 Task: Add a signature Matthias Hill containing With heartfelt thanks and warm wishes, Matthias Hill to email address softage.3@softage.net and add a label Meeting minutes
Action: Mouse moved to (63, 117)
Screenshot: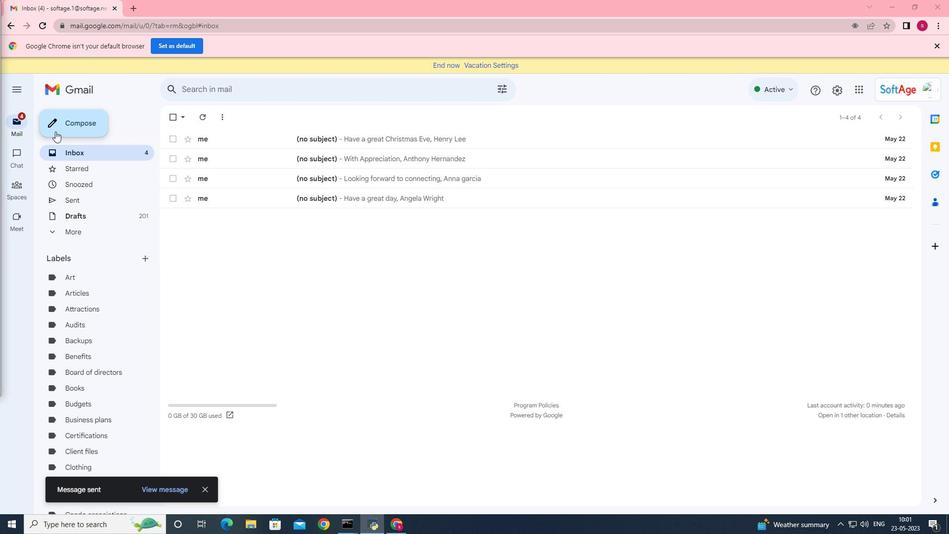 
Action: Mouse pressed left at (63, 117)
Screenshot: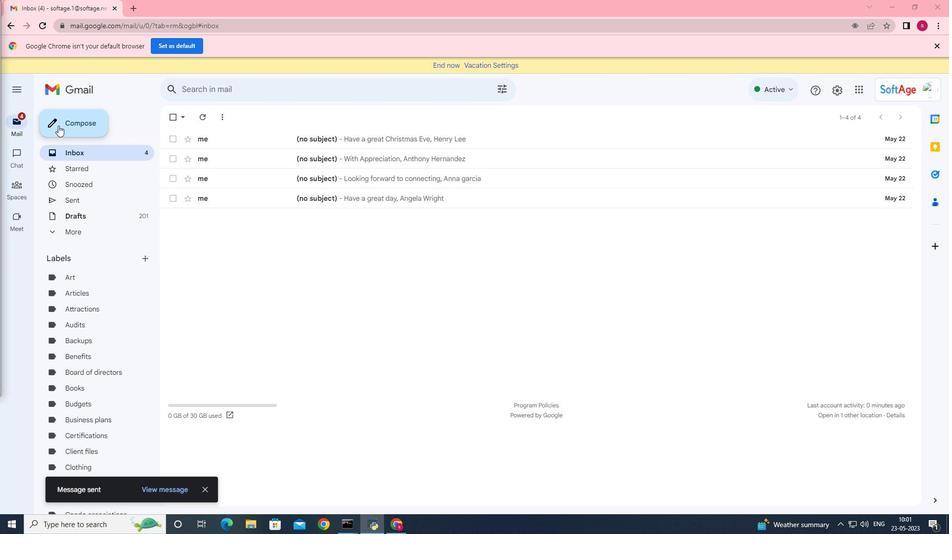 
Action: Mouse moved to (796, 502)
Screenshot: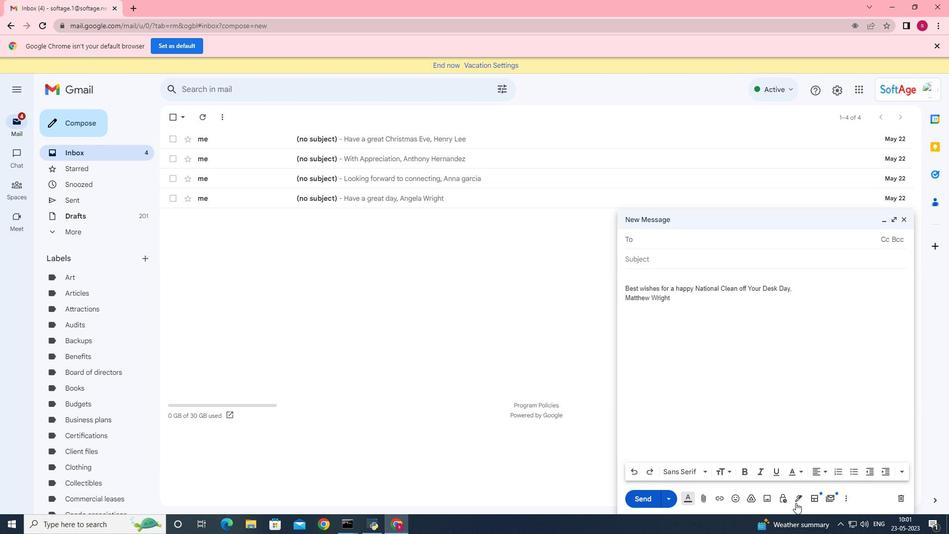 
Action: Mouse pressed left at (796, 502)
Screenshot: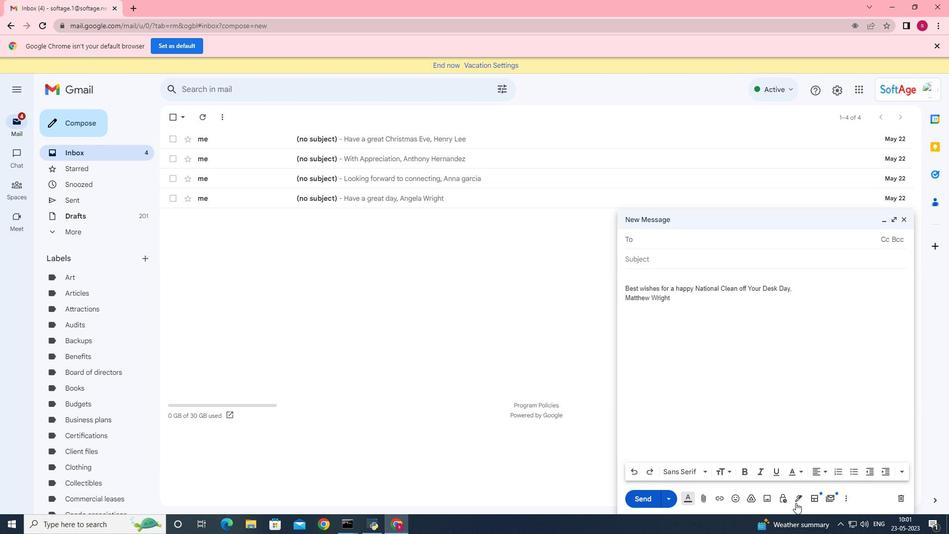 
Action: Mouse moved to (812, 443)
Screenshot: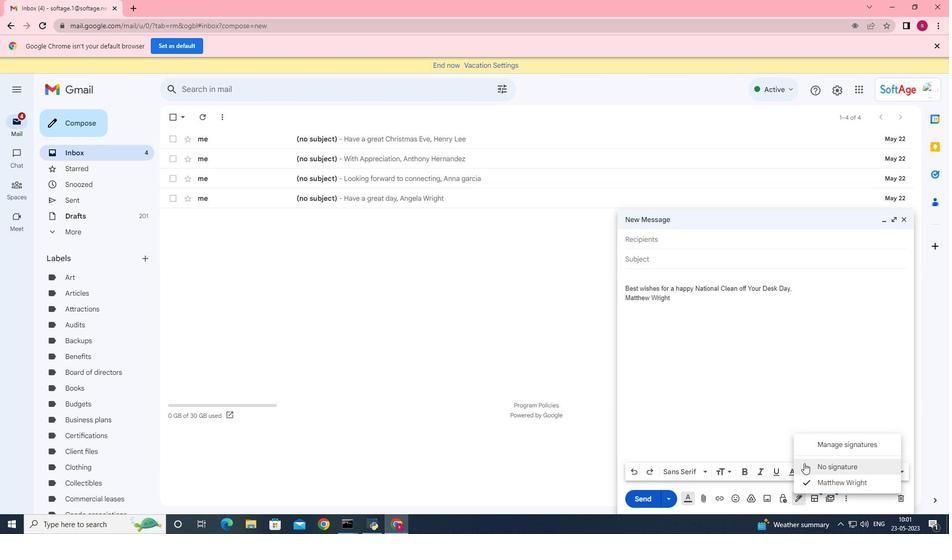 
Action: Mouse pressed left at (812, 443)
Screenshot: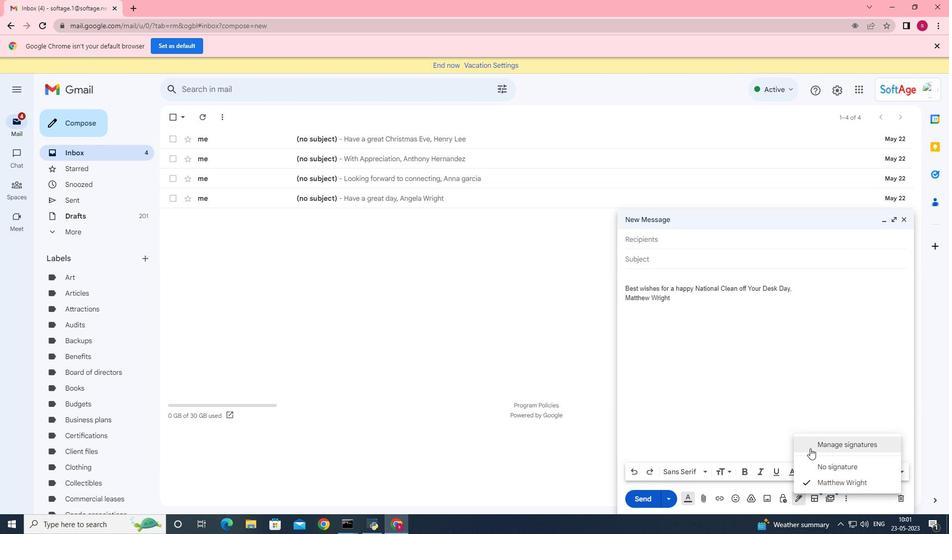
Action: Mouse moved to (413, 296)
Screenshot: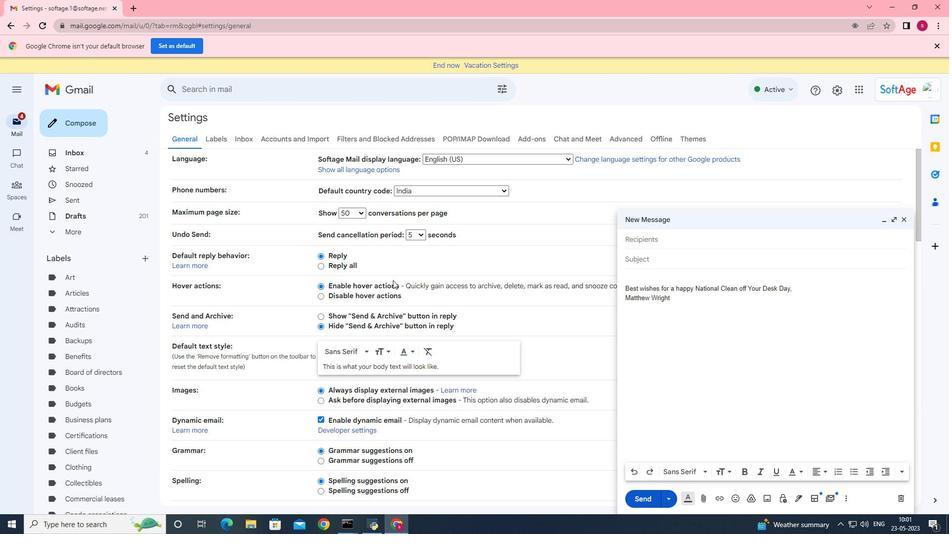 
Action: Mouse scrolled (413, 296) with delta (0, 0)
Screenshot: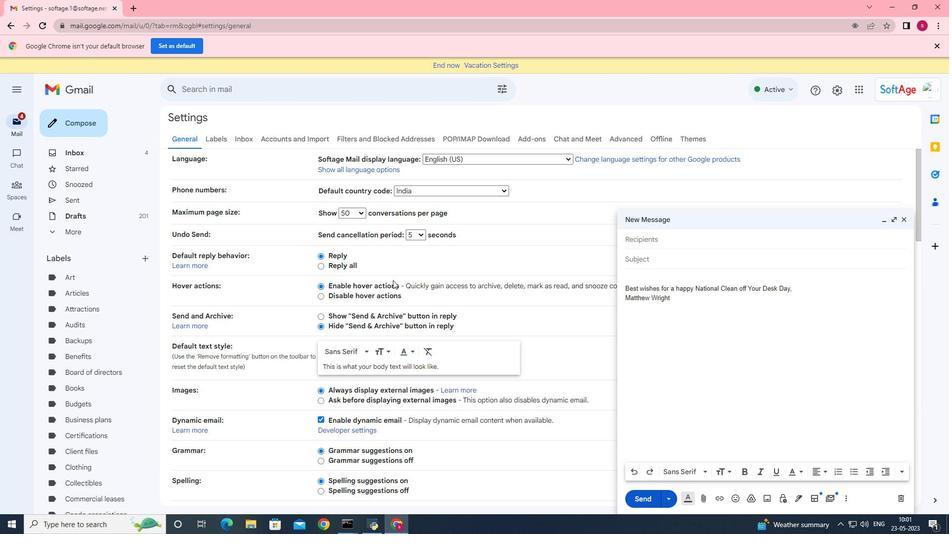 
Action: Mouse moved to (413, 297)
Screenshot: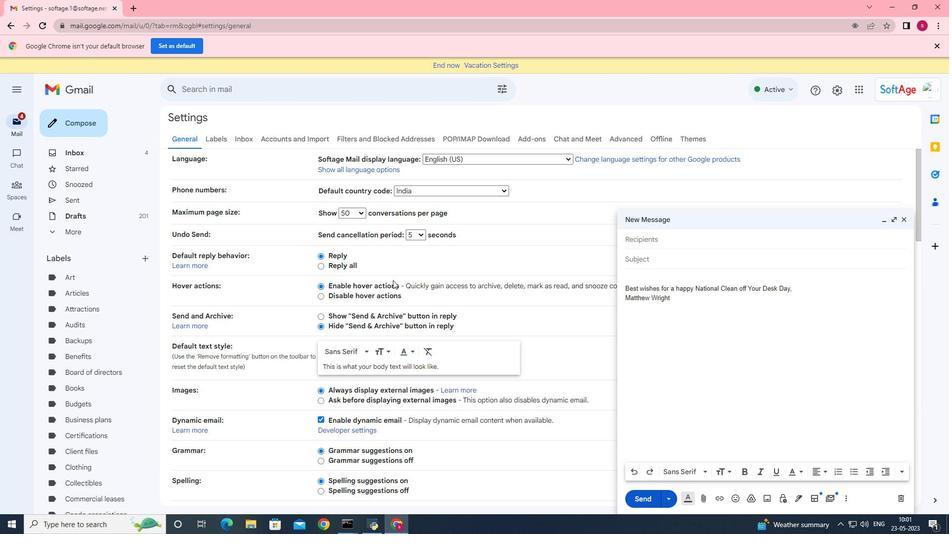
Action: Mouse scrolled (413, 297) with delta (0, 0)
Screenshot: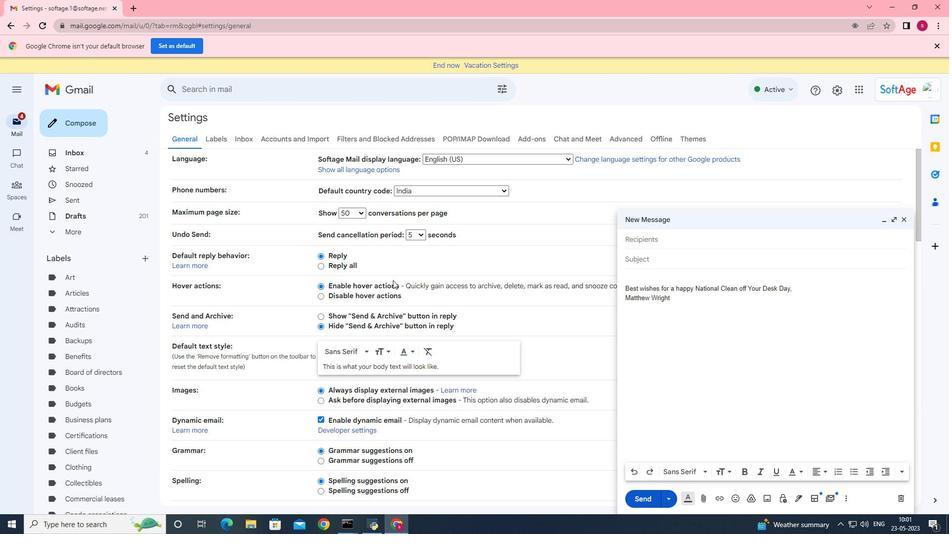 
Action: Mouse moved to (413, 298)
Screenshot: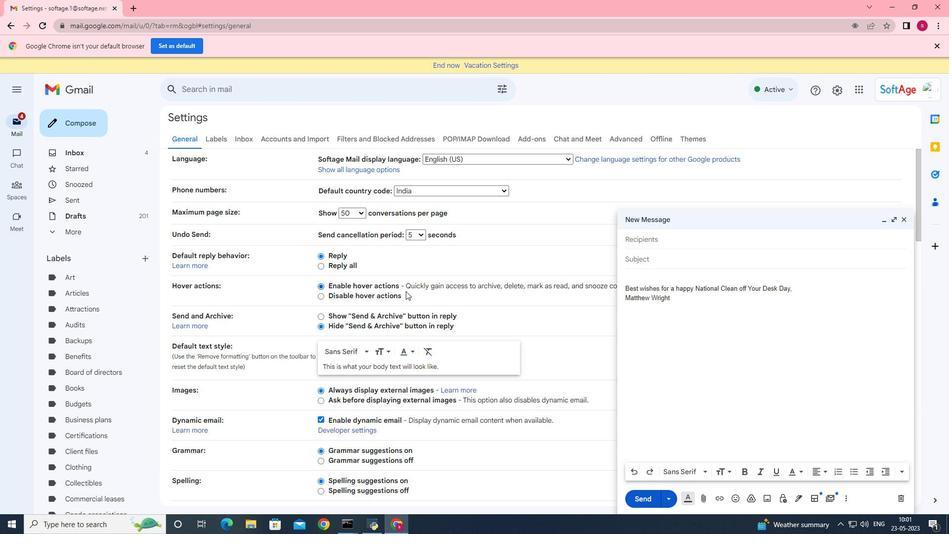 
Action: Mouse scrolled (413, 298) with delta (0, 0)
Screenshot: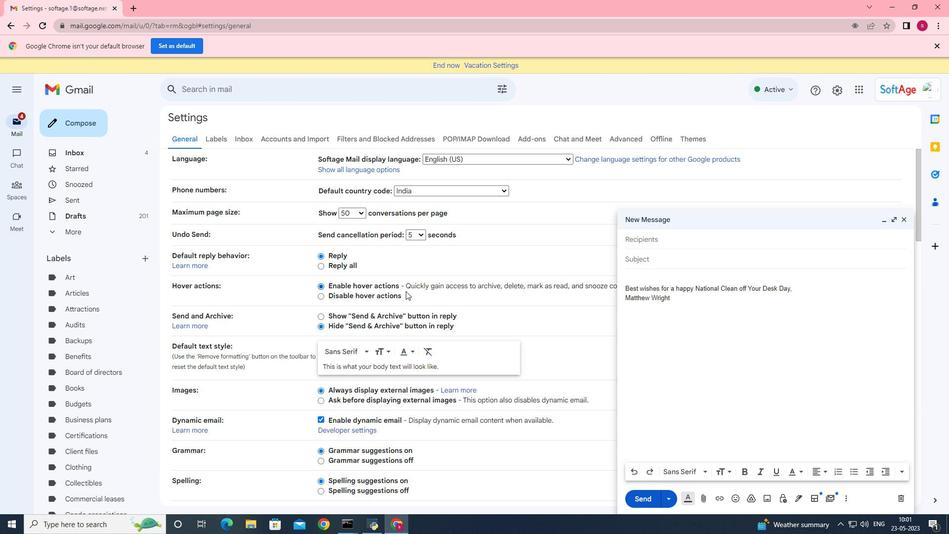 
Action: Mouse moved to (413, 299)
Screenshot: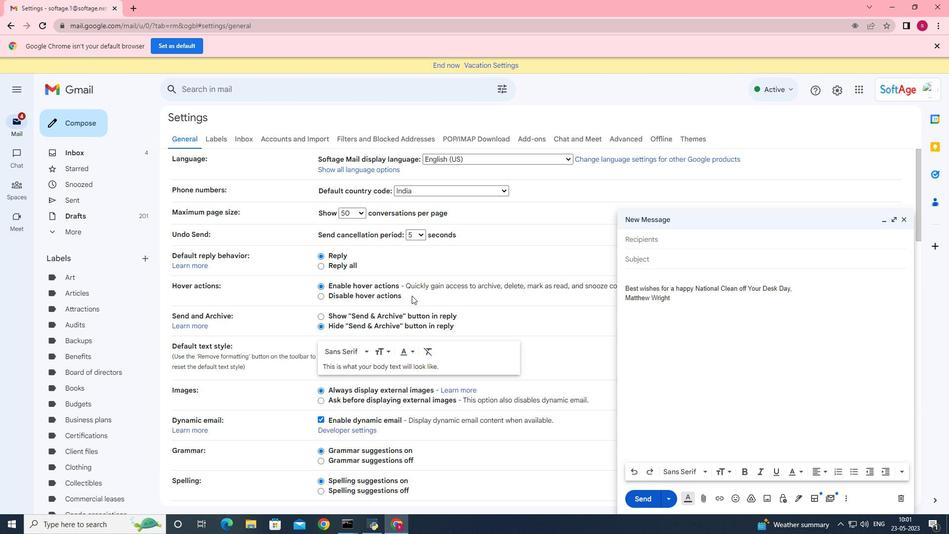 
Action: Mouse scrolled (413, 298) with delta (0, 0)
Screenshot: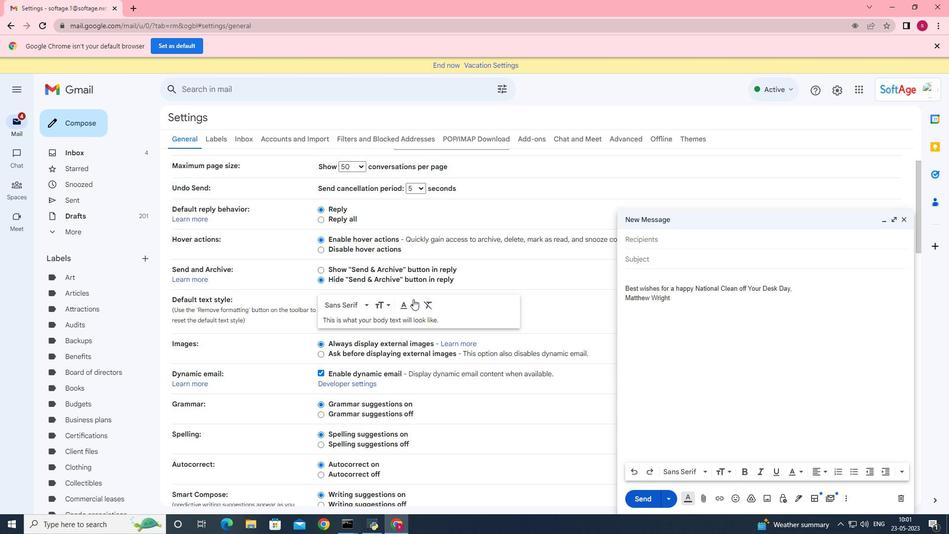 
Action: Mouse moved to (413, 299)
Screenshot: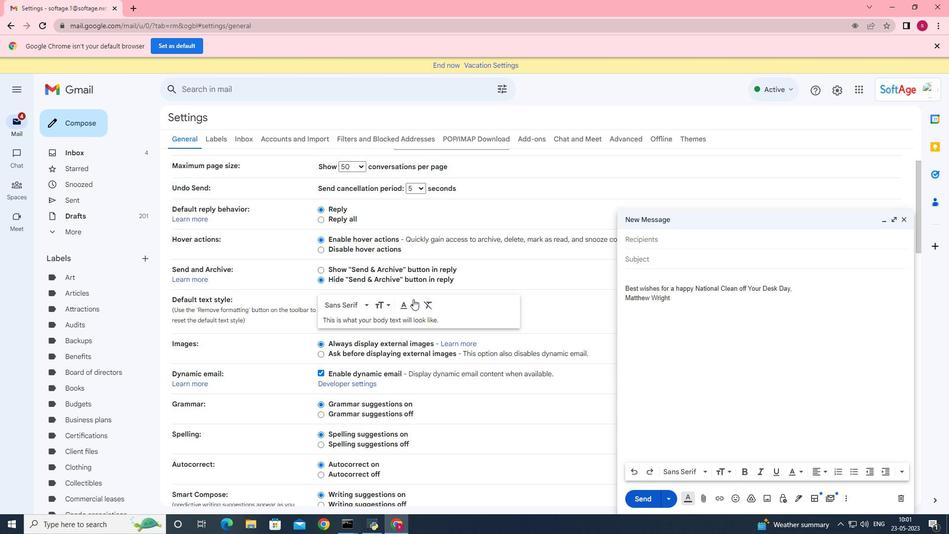 
Action: Mouse scrolled (413, 299) with delta (0, 0)
Screenshot: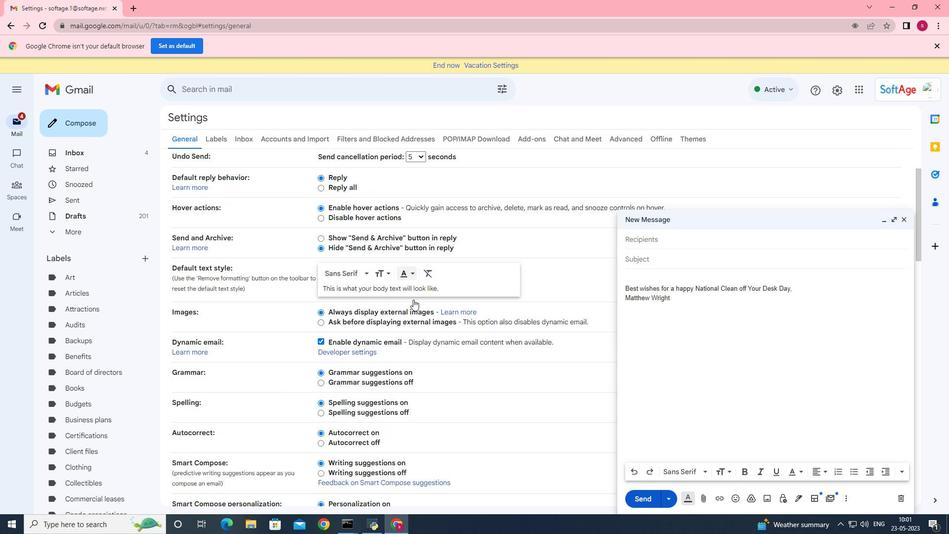 
Action: Mouse scrolled (413, 299) with delta (0, 0)
Screenshot: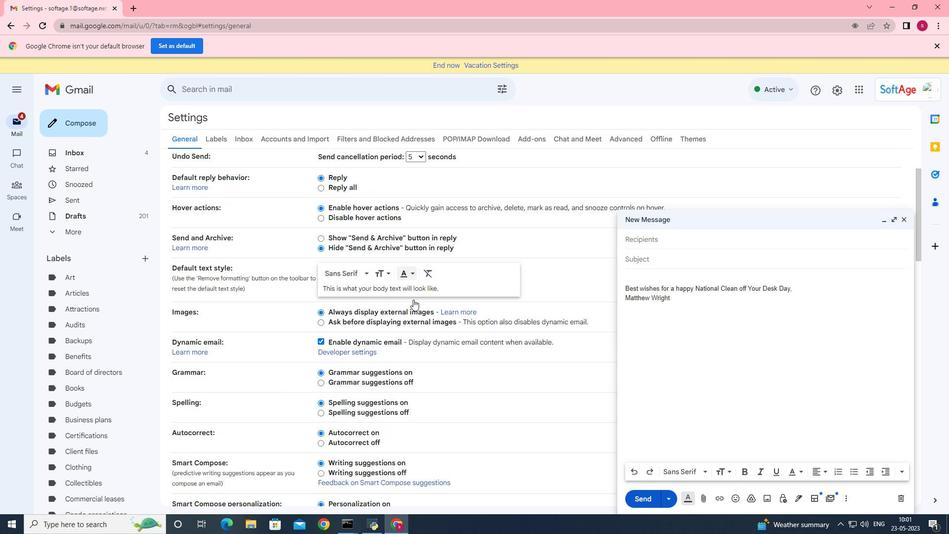 
Action: Mouse scrolled (413, 299) with delta (0, 0)
Screenshot: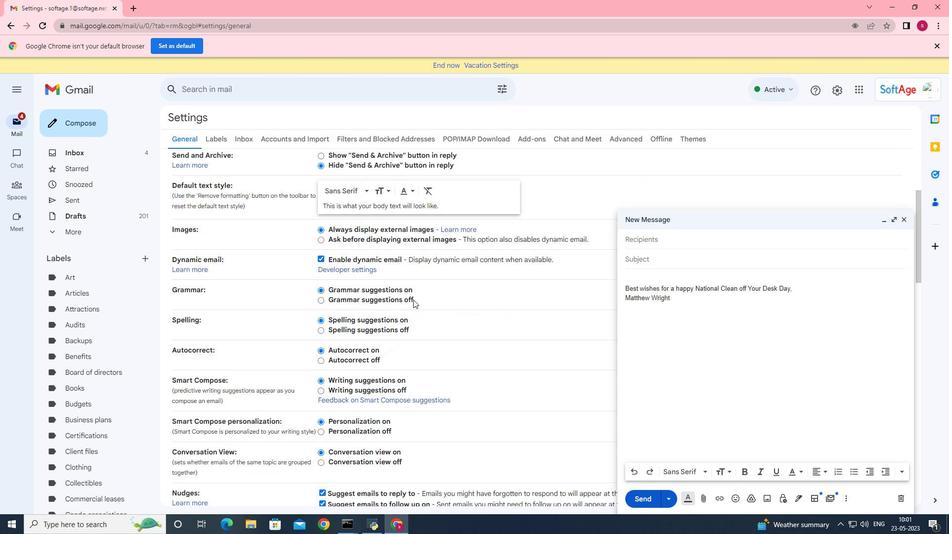 
Action: Mouse scrolled (413, 299) with delta (0, 0)
Screenshot: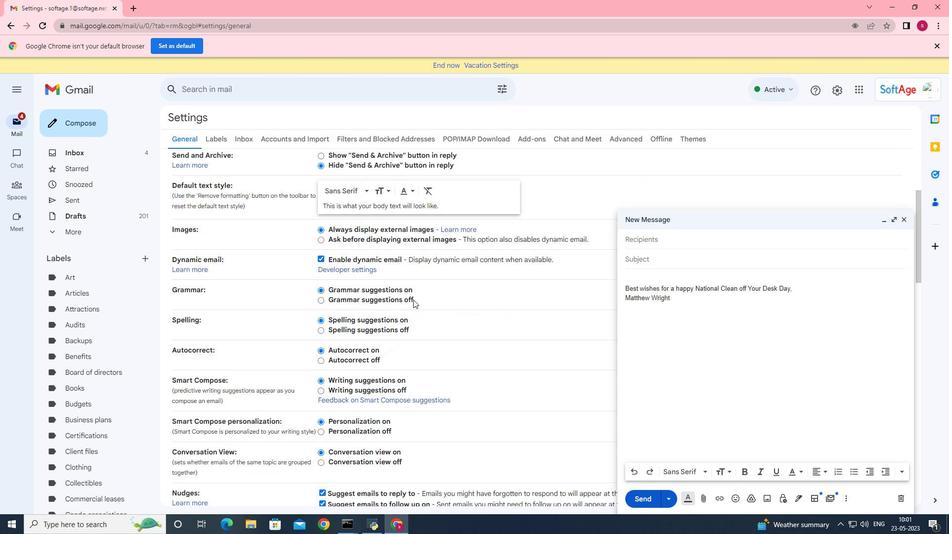
Action: Mouse moved to (413, 300)
Screenshot: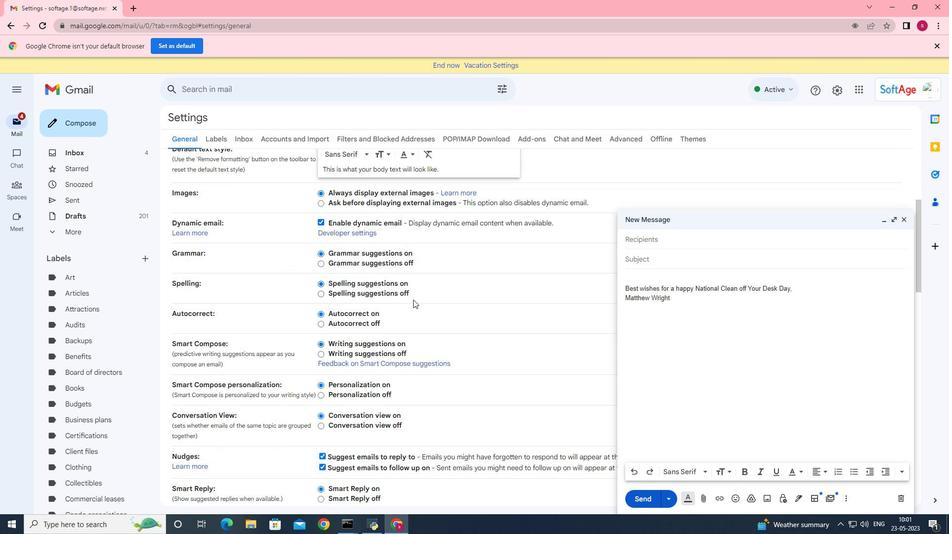 
Action: Mouse scrolled (413, 299) with delta (0, 0)
Screenshot: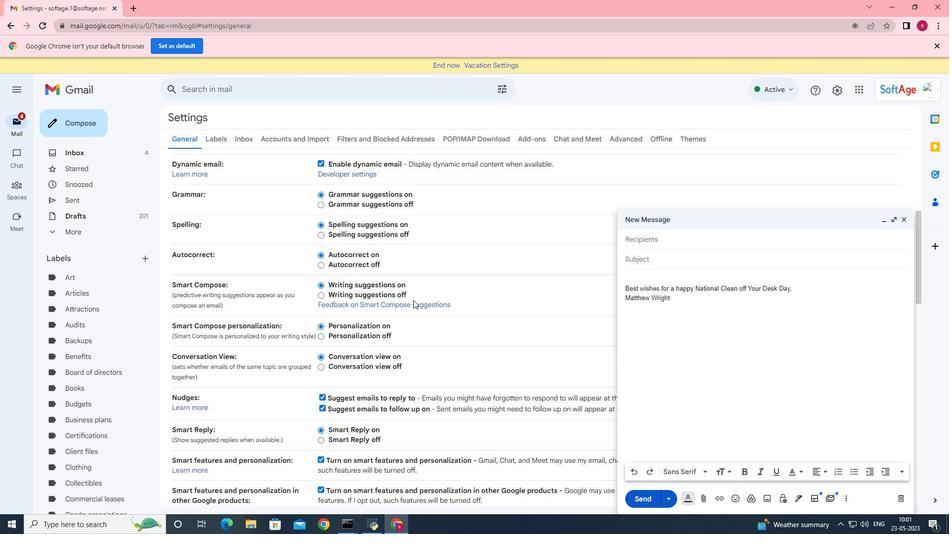 
Action: Mouse scrolled (413, 299) with delta (0, 0)
Screenshot: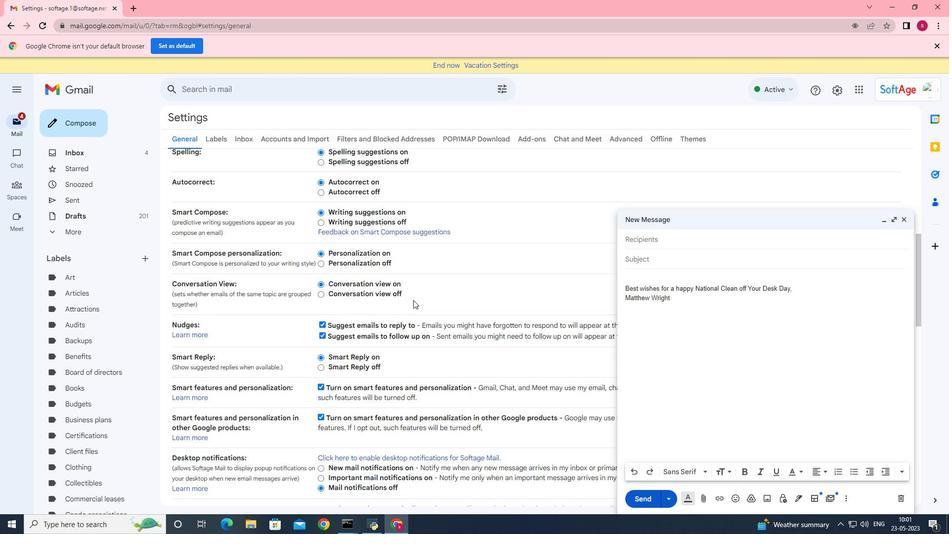 
Action: Mouse scrolled (413, 299) with delta (0, 0)
Screenshot: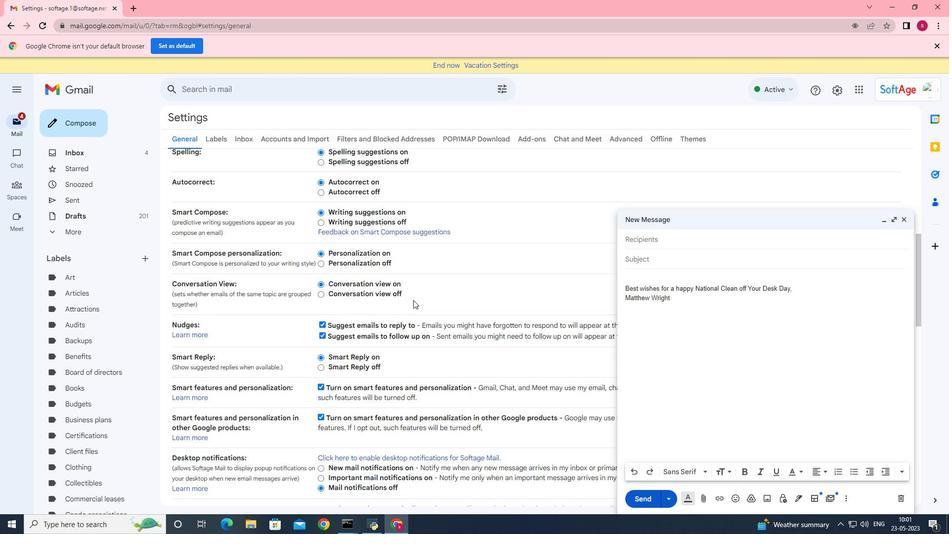 
Action: Mouse scrolled (413, 299) with delta (0, 0)
Screenshot: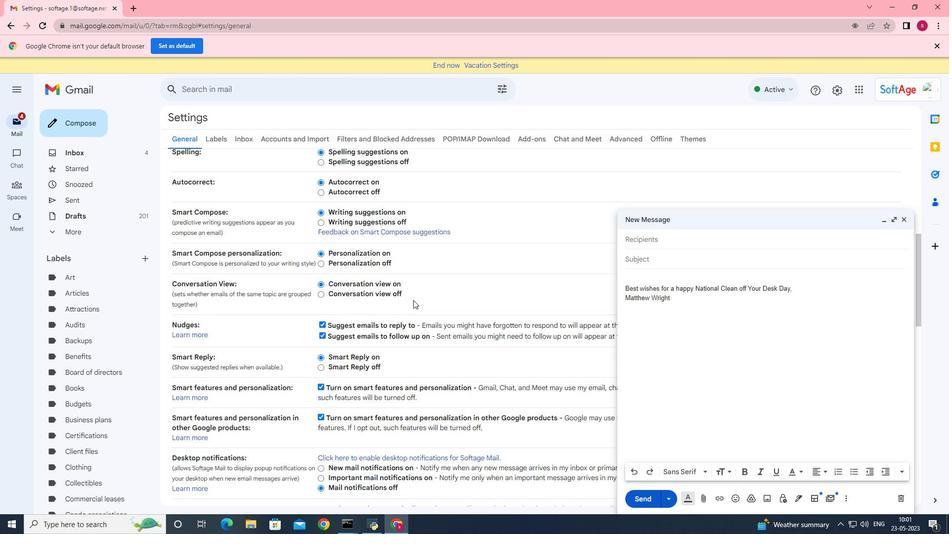 
Action: Mouse scrolled (413, 299) with delta (0, 0)
Screenshot: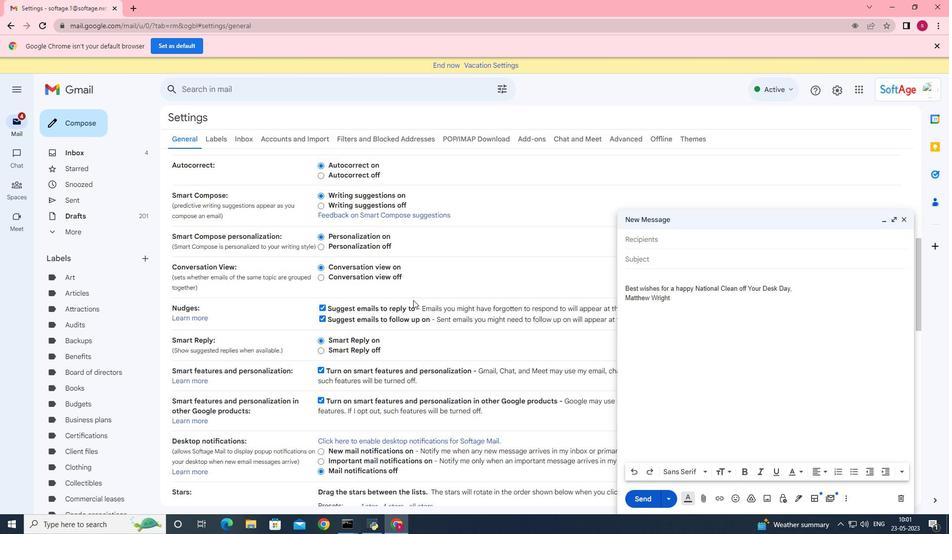
Action: Mouse scrolled (413, 299) with delta (0, 0)
Screenshot: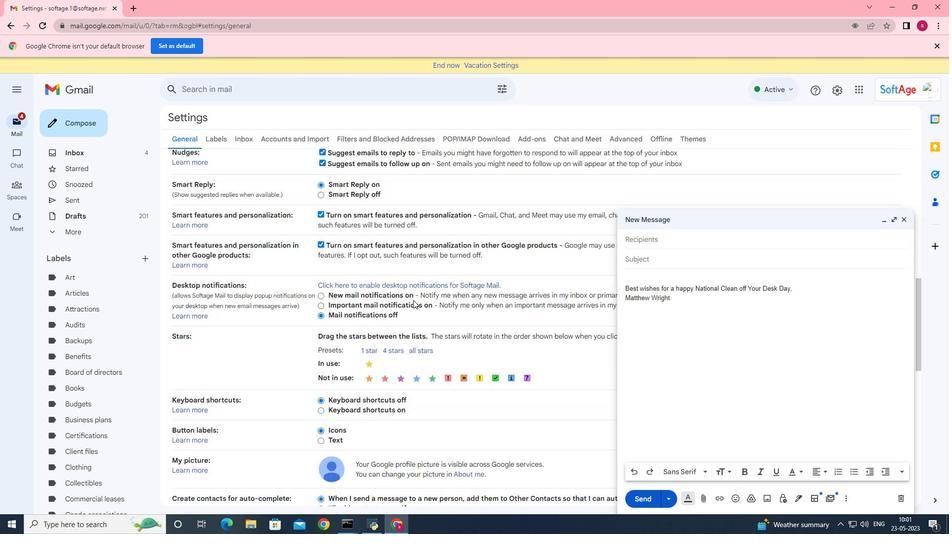 
Action: Mouse scrolled (413, 299) with delta (0, 0)
Screenshot: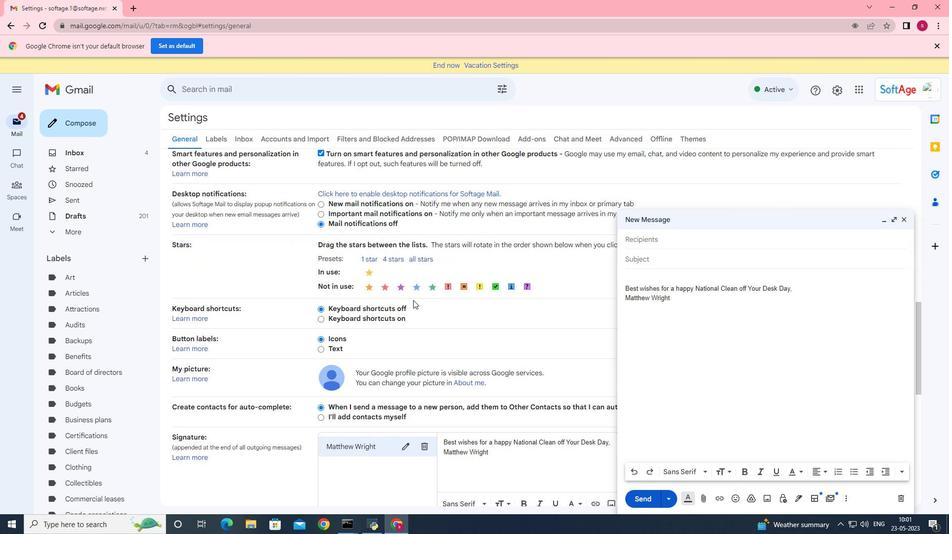 
Action: Mouse scrolled (413, 299) with delta (0, 0)
Screenshot: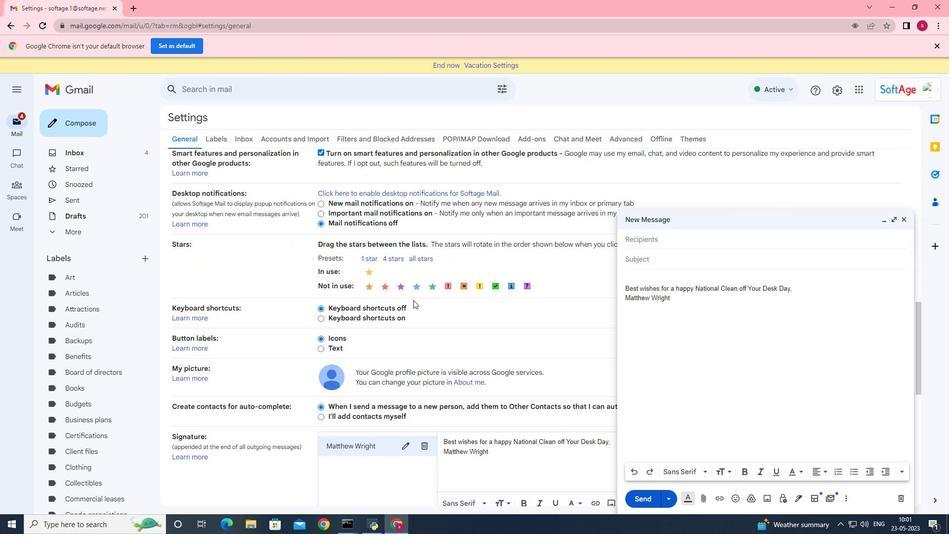 
Action: Mouse scrolled (413, 299) with delta (0, 0)
Screenshot: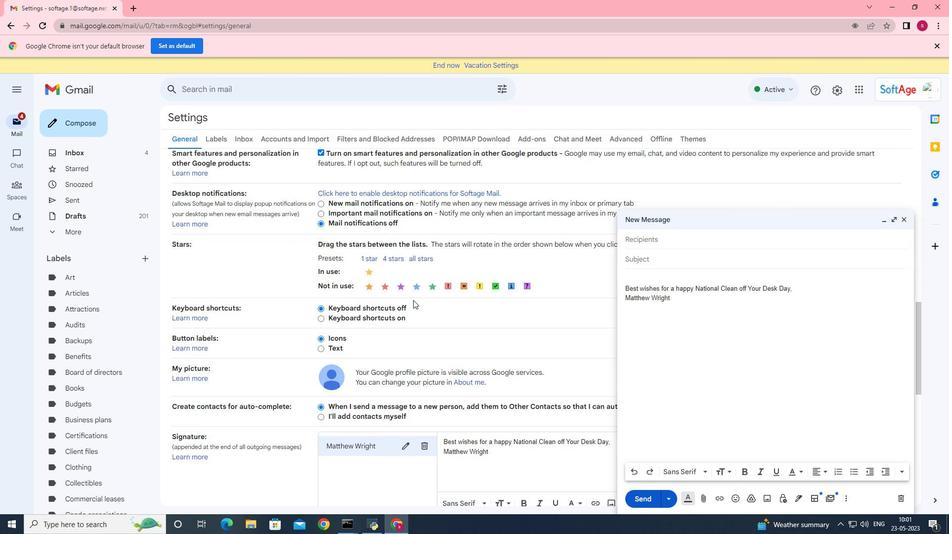 
Action: Mouse scrolled (413, 299) with delta (0, 0)
Screenshot: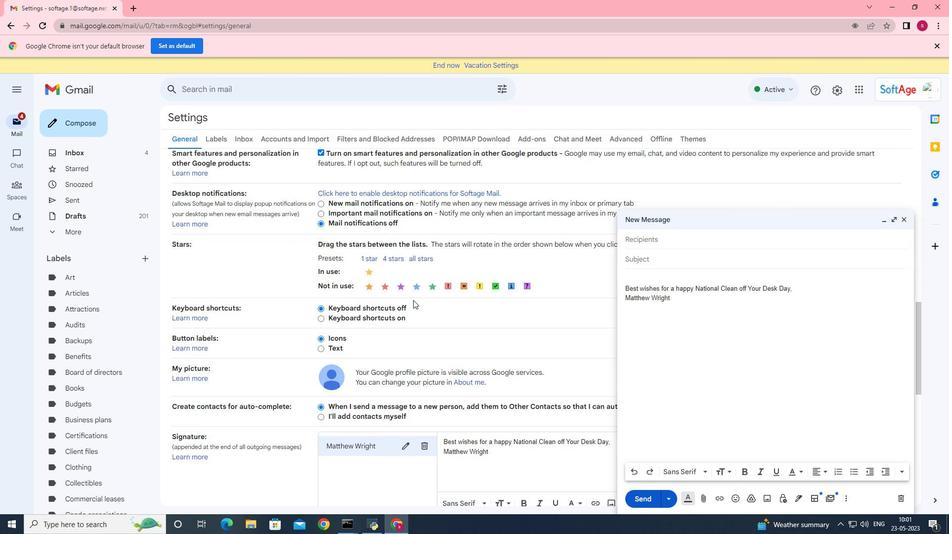 
Action: Mouse moved to (402, 246)
Screenshot: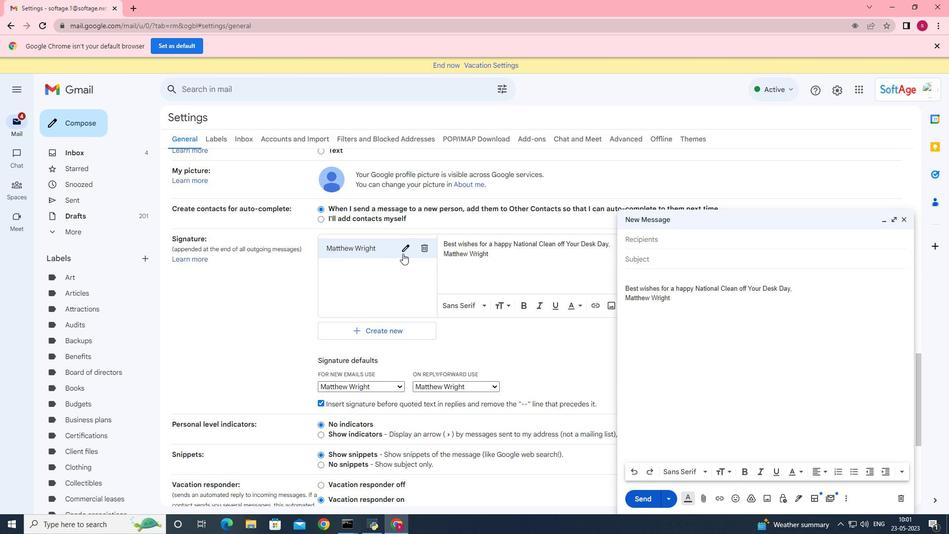 
Action: Mouse pressed left at (402, 246)
Screenshot: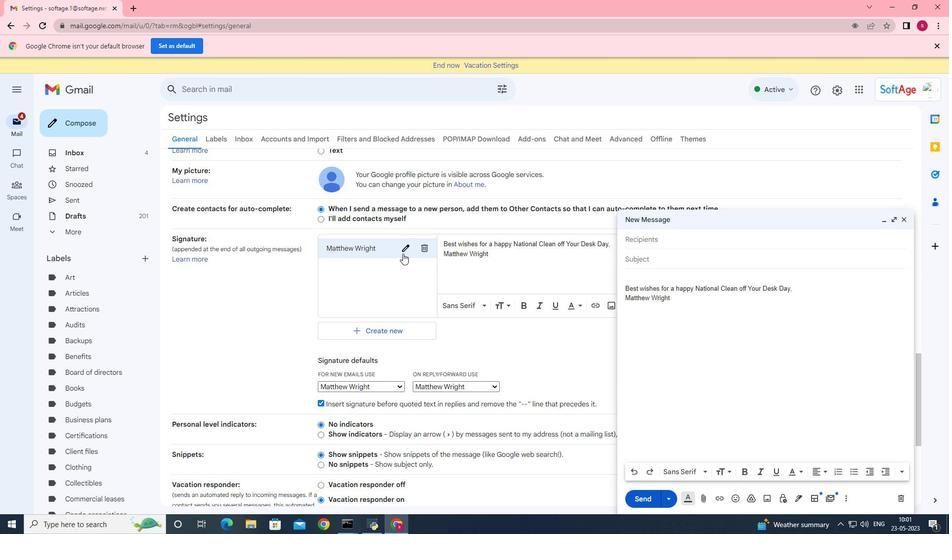 
Action: Mouse moved to (402, 246)
Screenshot: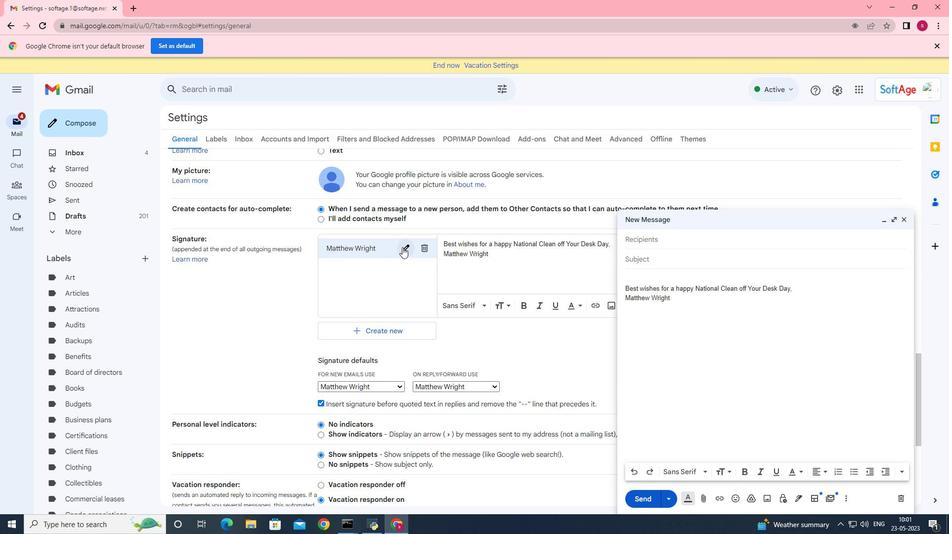 
Action: Key pressed ctrl+A<Key.backspace><Key.shift><Key.shift><Key.shift><Key.shift><Key.shift><Key.shift><Key.shift><Key.shift><Key.shift><Key.shift><Key.shift><Key.shift><Key.shift><Key.shift><Key.shift><Key.shift><Key.shift>Matthias<Key.space><Key.shift>Hill<Key.space>
Screenshot: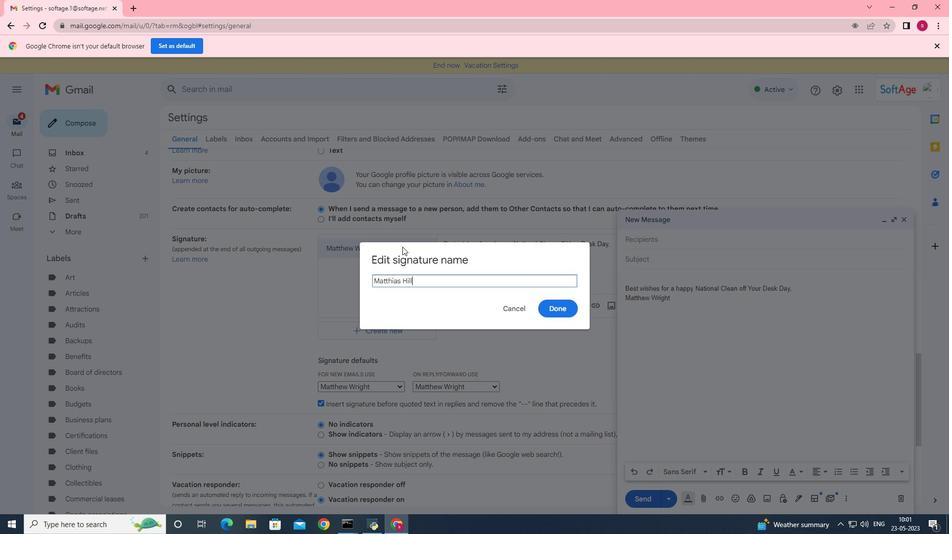 
Action: Mouse moved to (556, 317)
Screenshot: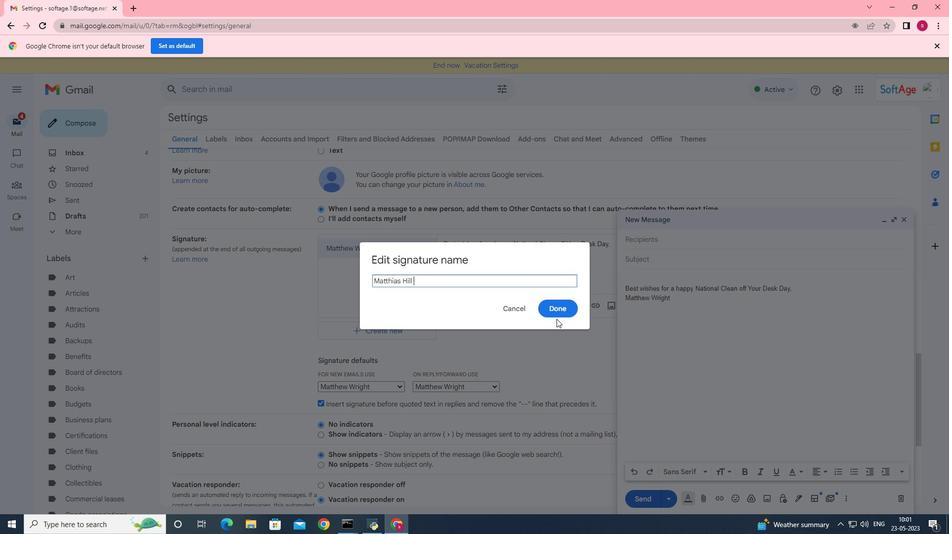
Action: Mouse pressed left at (556, 317)
Screenshot: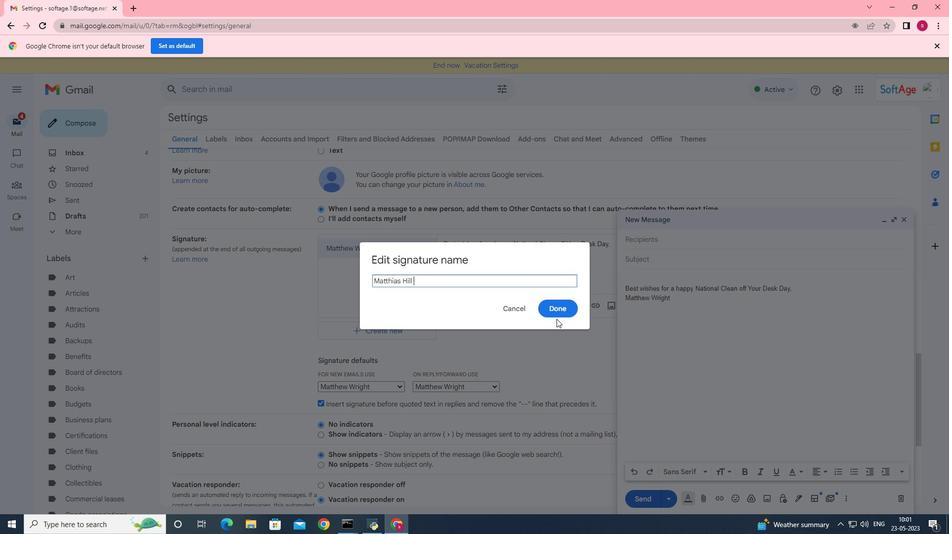 
Action: Mouse moved to (556, 310)
Screenshot: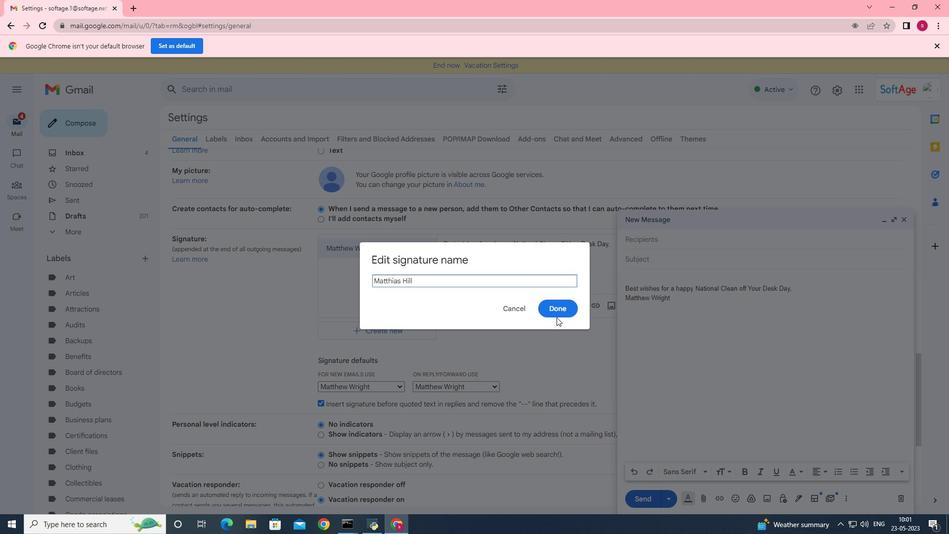 
Action: Mouse pressed left at (556, 310)
Screenshot: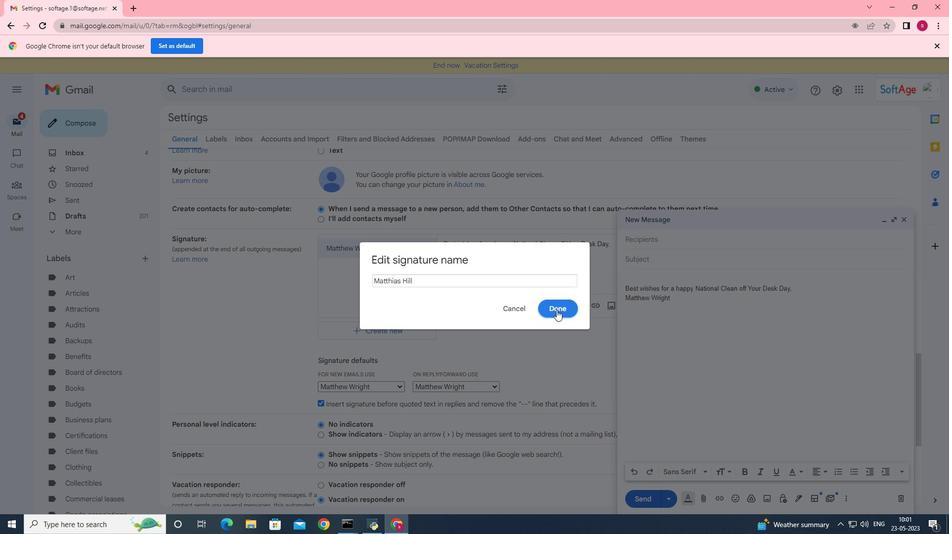 
Action: Mouse moved to (545, 280)
Screenshot: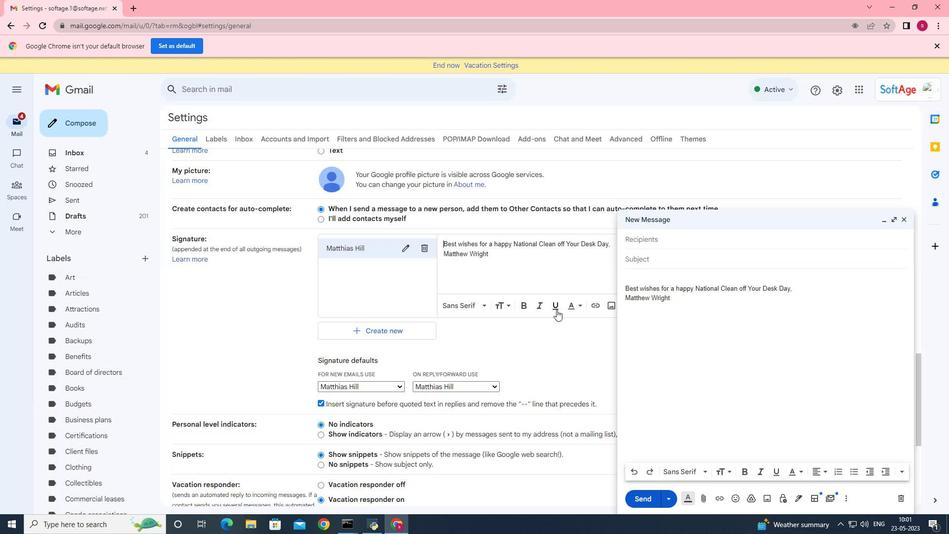 
Action: Mouse pressed left at (545, 280)
Screenshot: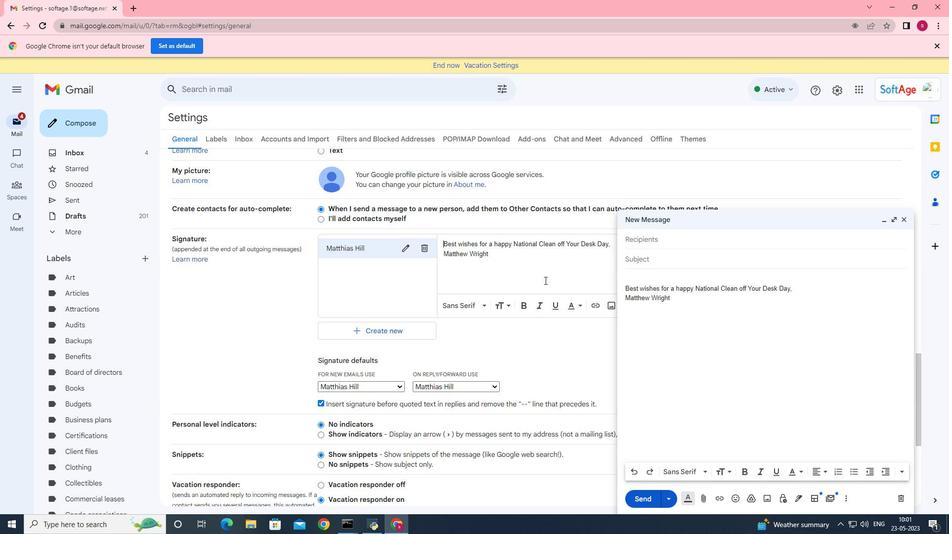 
Action: Key pressed ctrl+A<Key.backspace><Key.shift><Key.shift><Key.shift><Key.shift><Key.shift><Key.shift><Key.shift><Key.shift><Key.shift><Key.shift><Key.shift><Key.shift><Key.shift><Key.shift><Key.shift><Key.shift><Key.shift><Key.shift><Key.shift><Key.shift><Key.shift><Key.shift><Key.shift><Key.shift><Key.shift><Key.shift><Key.shift><Key.shift><Key.shift><Key.shift><Key.shift><Key.shift><Key.shift><Key.shift><Key.shift><Key.shift><Key.shift><Key.shift><Key.shift><Key.shift><Key.shift><Key.shift><Key.shift><Key.shift><Key.shift><Key.shift><Key.shift><Key.shift><Key.shift><Key.shift><Key.shift><Key.shift><Key.shift><Key.shift><Key.shift><Key.shift><Key.shift><Key.shift><Key.shift><Key.shift><Key.shift><Key.shift><Key.shift><Key.shift><Key.shift><Key.shift><Key.shift><Key.shift><Key.shift><Key.shift><Key.shift><Key.shift><Key.shift><Key.shift><Key.shift><Key.shift><Key.shift><Key.shift><Key.shift><Key.shift><Key.shift><Key.shift><Key.shift><Key.shift><Key.shift><Key.shift><Key.shift><Key.shift><Key.shift><Key.shift><Key.shift><Key.shift><Key.shift><Key.shift><Key.shift><Key.shift><Key.shift><Key.shift><Key.shift><Key.shift><Key.shift><Key.shift><Key.shift>With<Key.space>heartfelt<Key.space>thannks<Key.space><Key.backspace><Key.backspace><Key.backspace><Key.backspace>ks<Key.space>and<Key.space>warm<Key.space>wishes
Screenshot: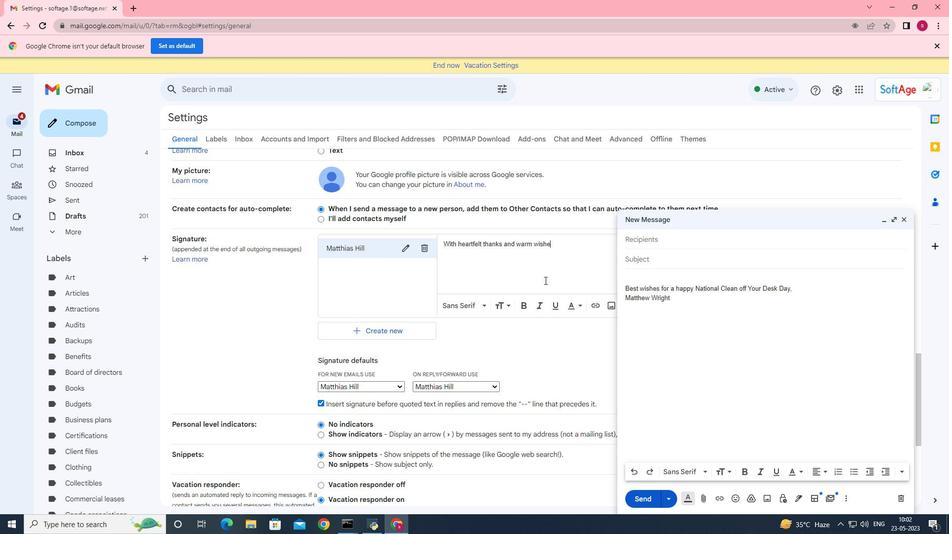 
Action: Mouse moved to (560, 268)
Screenshot: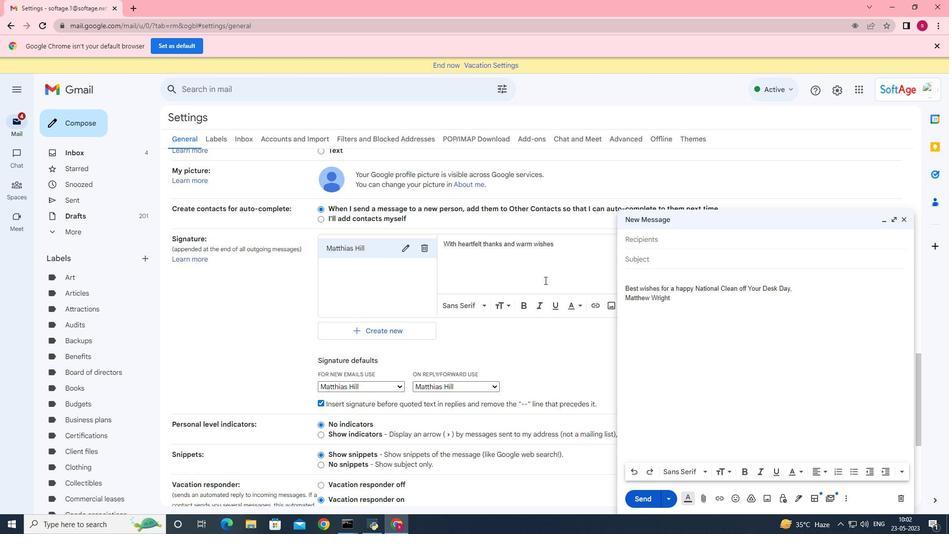 
Action: Key pressed ,<Key.enter><Key.shift><Key.shift><Key.shift><Key.shift><Key.shift><Key.shift><Key.shift><Key.shift><Key.shift><Key.shift><Key.shift><Key.shift><Key.shift><Key.shift><Key.shift><Key.shift><Key.shift><Key.shift><Key.shift>Matthias<Key.space><Key.shift>Hill<Key.space>
Screenshot: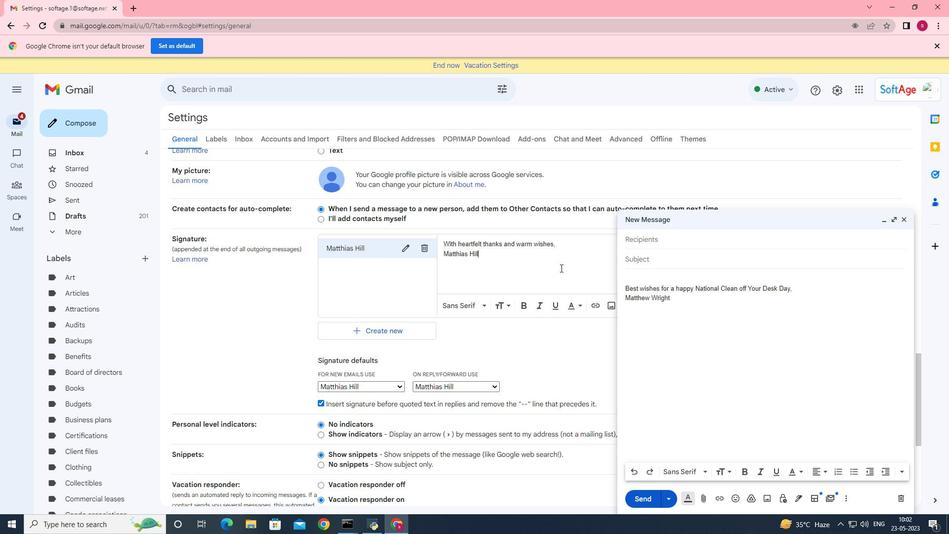 
Action: Mouse moved to (901, 218)
Screenshot: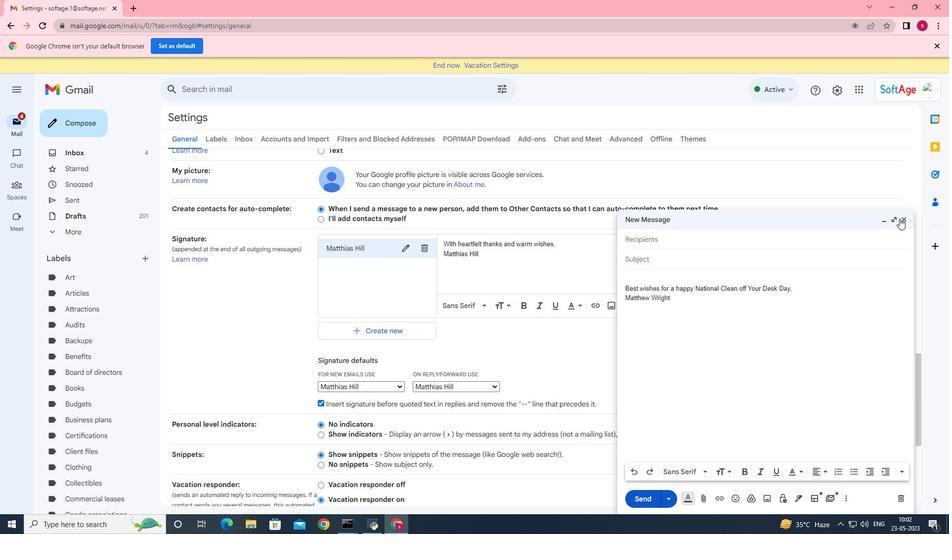 
Action: Mouse pressed left at (901, 218)
Screenshot: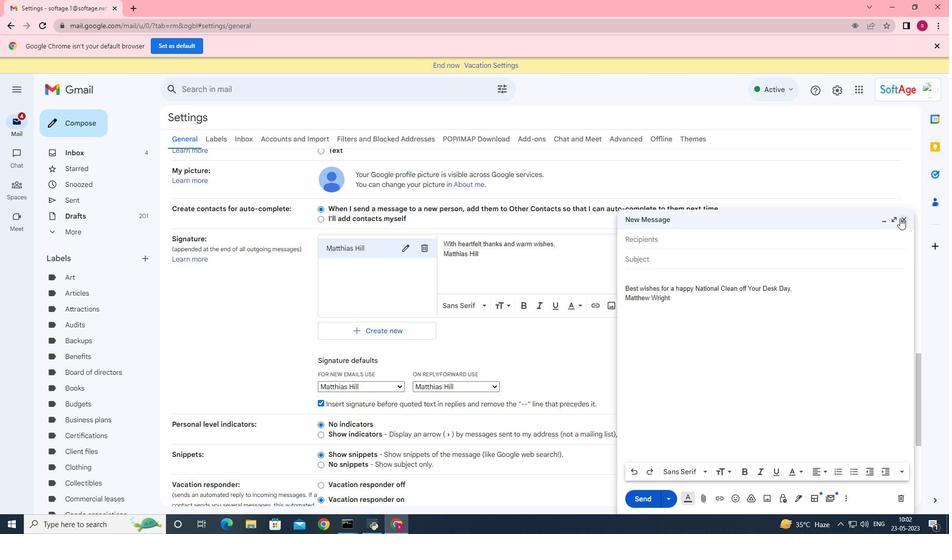 
Action: Mouse moved to (461, 294)
Screenshot: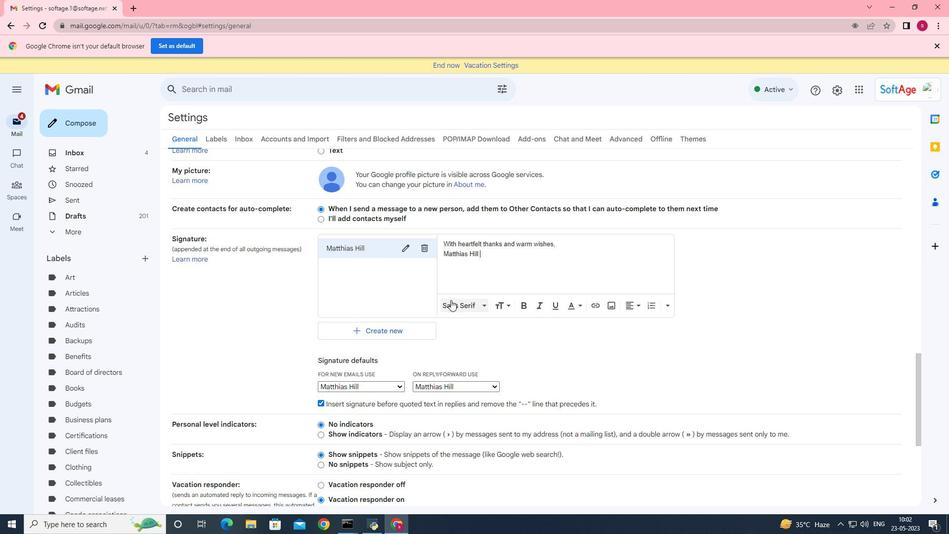 
Action: Mouse scrolled (453, 298) with delta (0, 0)
Screenshot: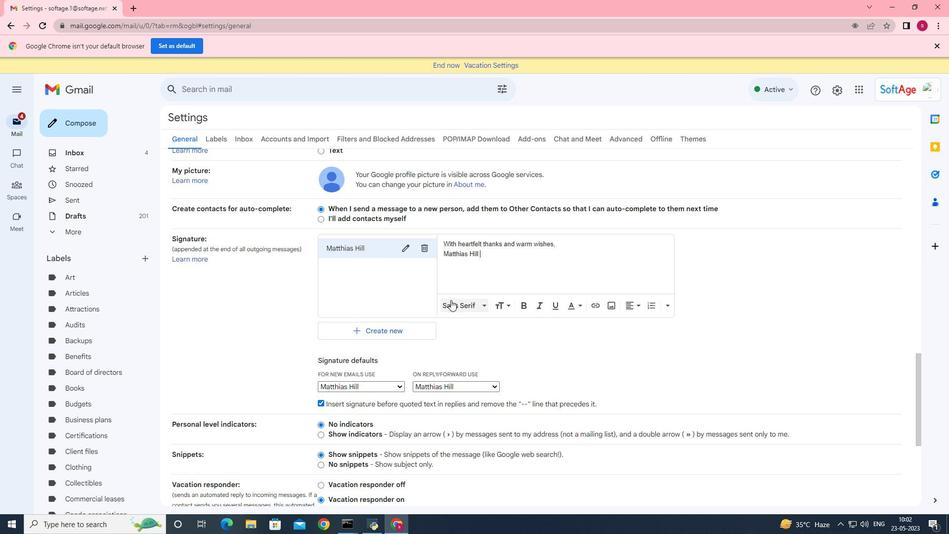 
Action: Mouse scrolled (453, 298) with delta (0, 0)
Screenshot: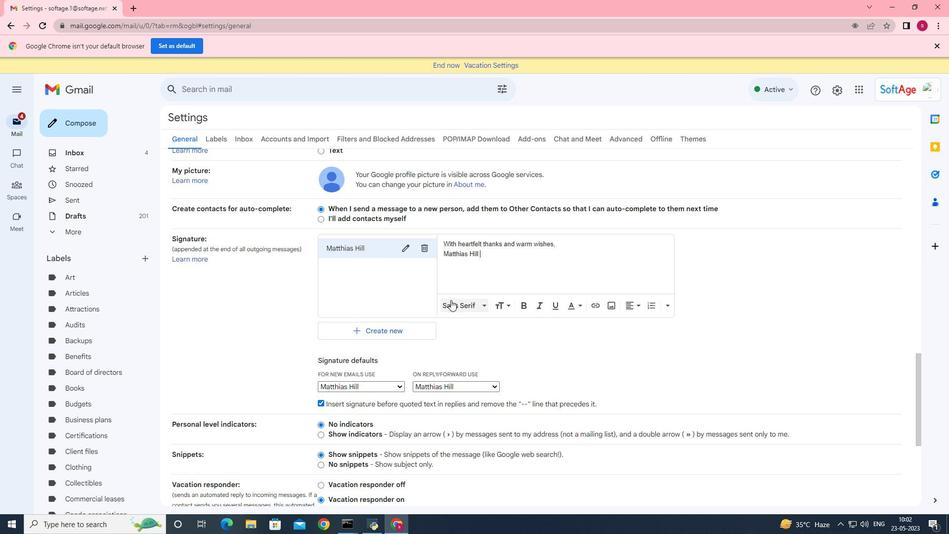 
Action: Mouse moved to (464, 295)
Screenshot: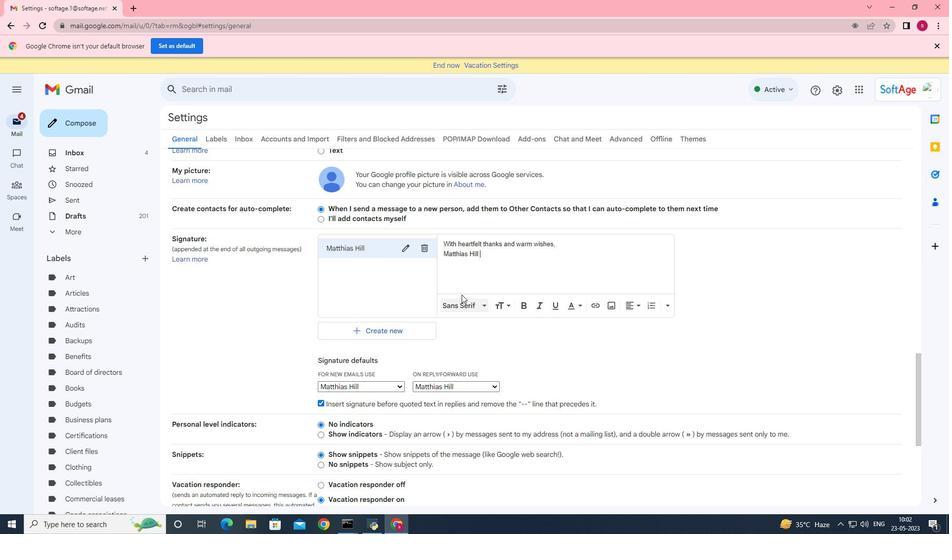 
Action: Mouse scrolled (464, 295) with delta (0, 0)
Screenshot: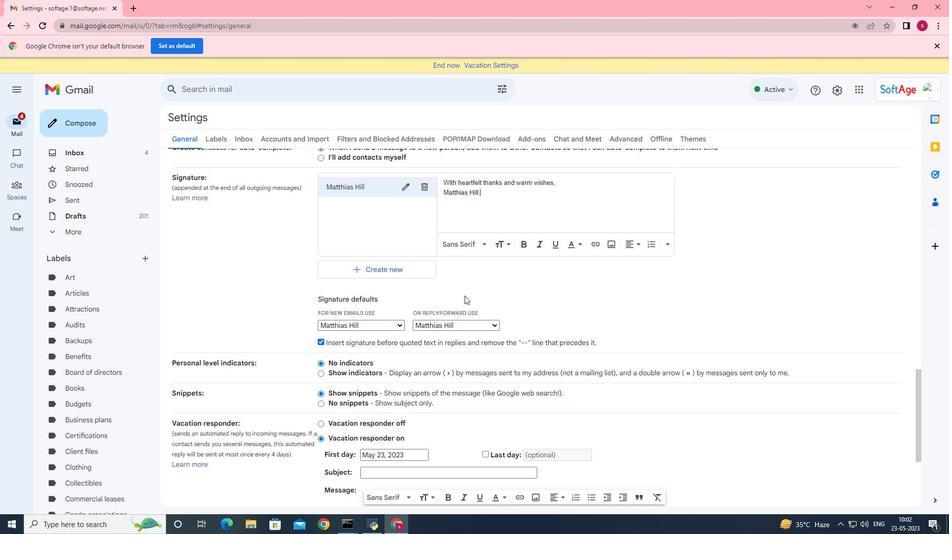 
Action: Mouse scrolled (464, 295) with delta (0, 0)
Screenshot: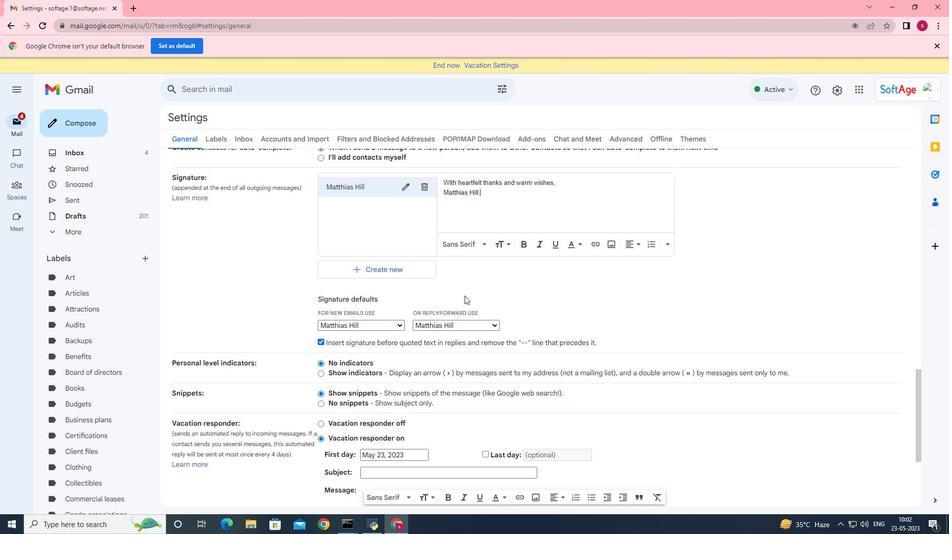 
Action: Mouse moved to (465, 296)
Screenshot: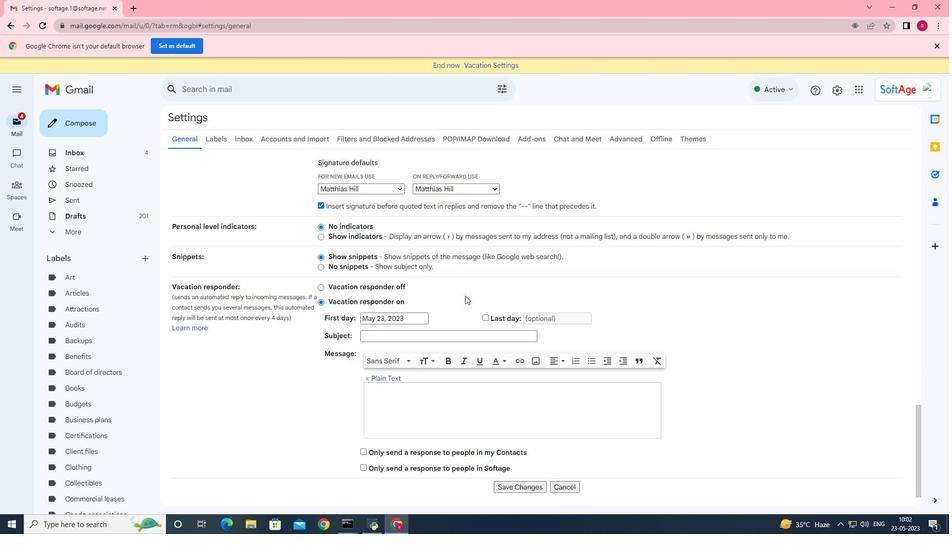 
Action: Mouse scrolled (465, 296) with delta (0, 0)
Screenshot: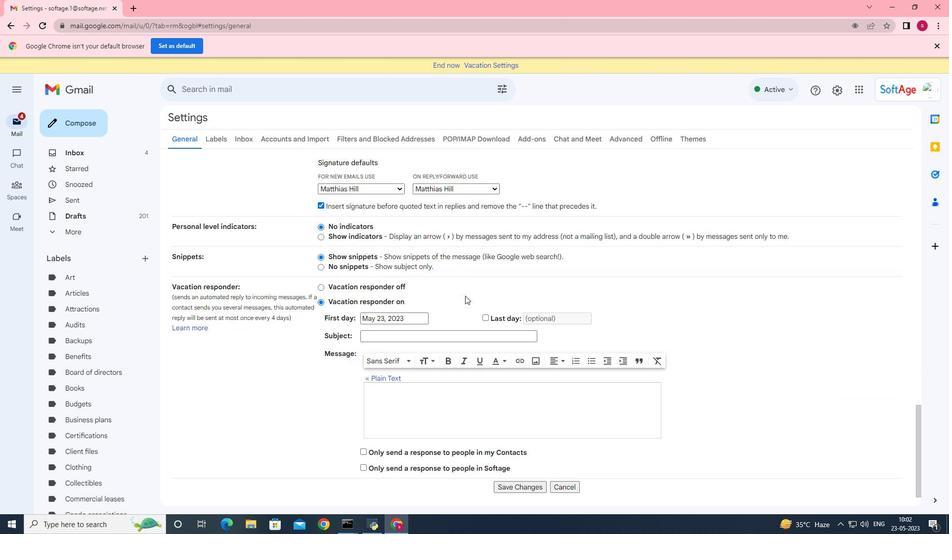 
Action: Mouse moved to (465, 296)
Screenshot: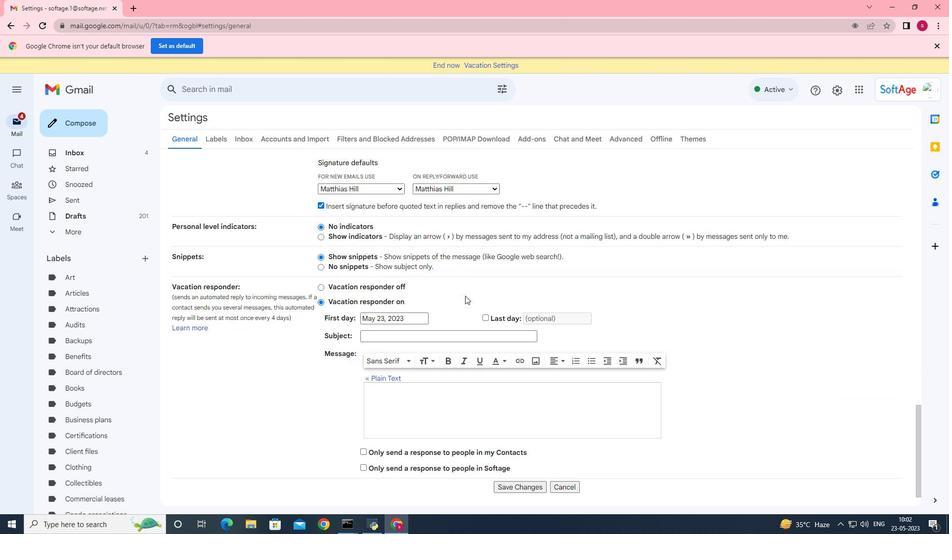 
Action: Mouse scrolled (465, 296) with delta (0, 0)
Screenshot: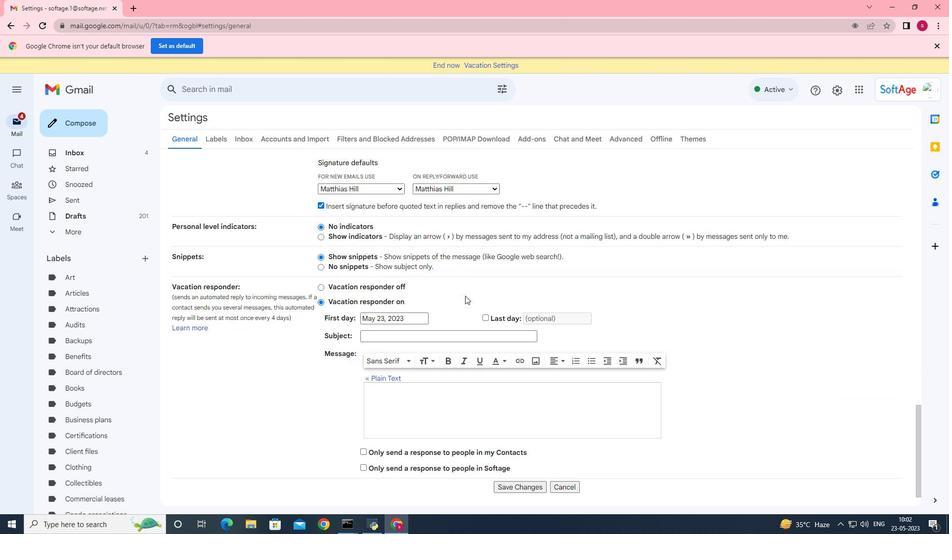 
Action: Mouse scrolled (465, 296) with delta (0, 0)
Screenshot: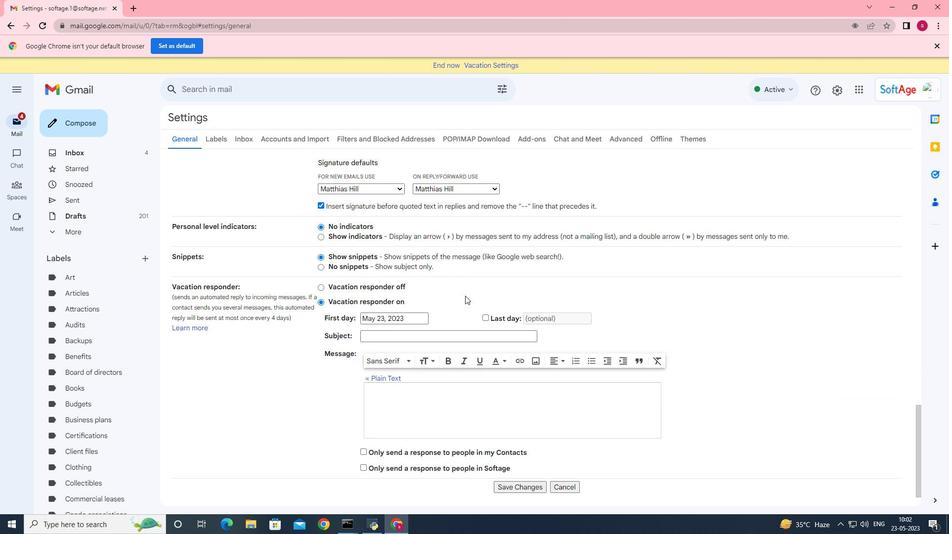 
Action: Mouse moved to (510, 451)
Screenshot: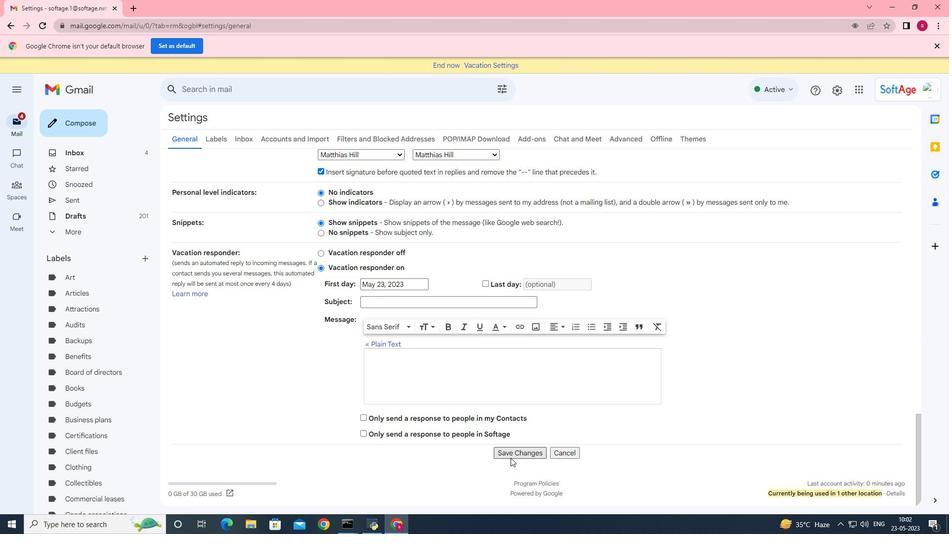 
Action: Mouse pressed left at (510, 451)
Screenshot: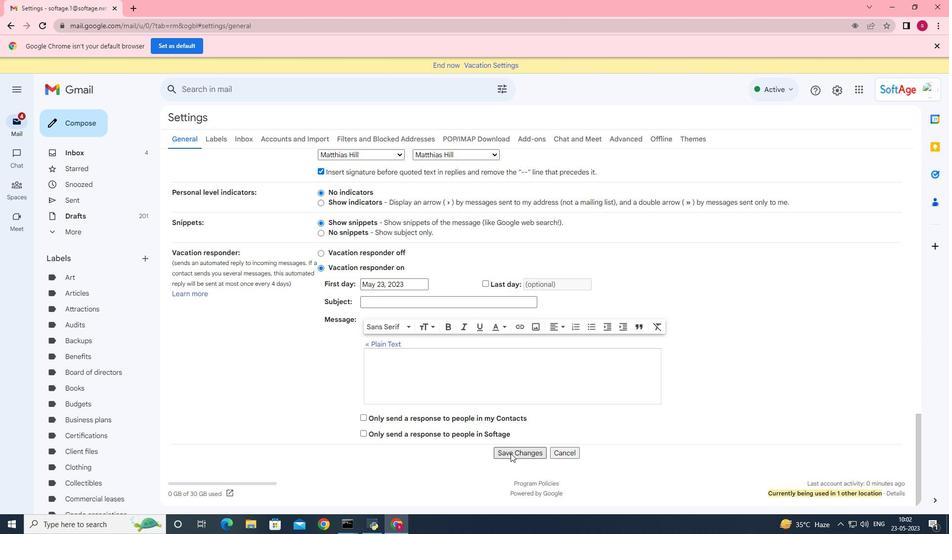 
Action: Mouse moved to (77, 126)
Screenshot: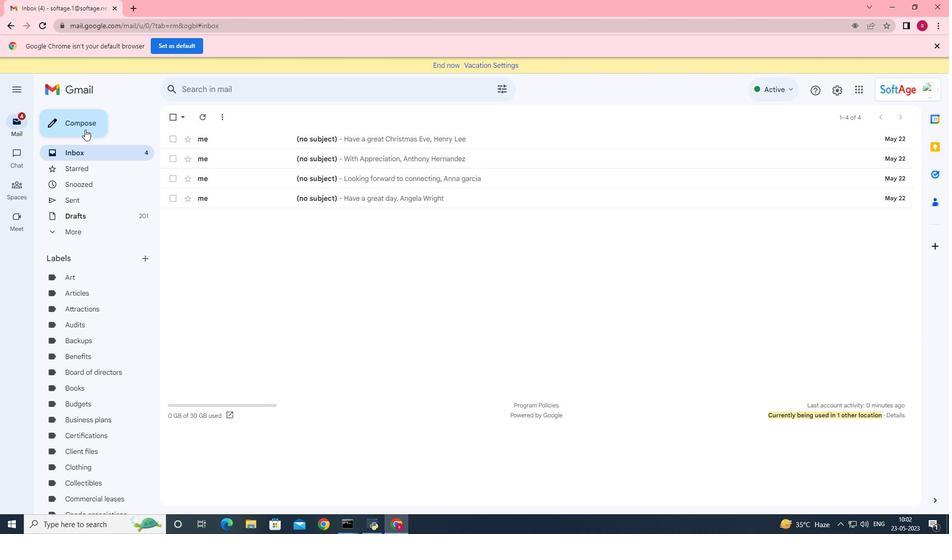 
Action: Mouse pressed left at (77, 126)
Screenshot: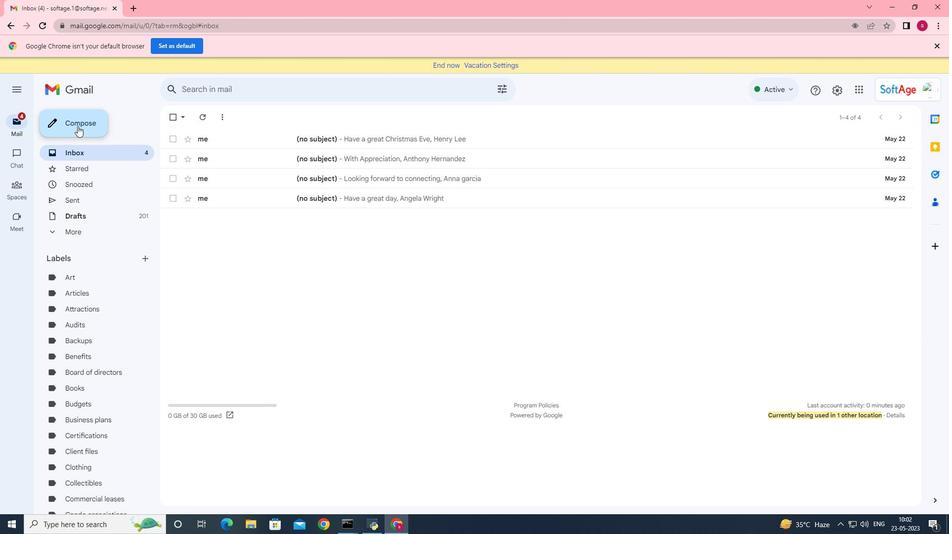 
Action: Mouse moved to (685, 245)
Screenshot: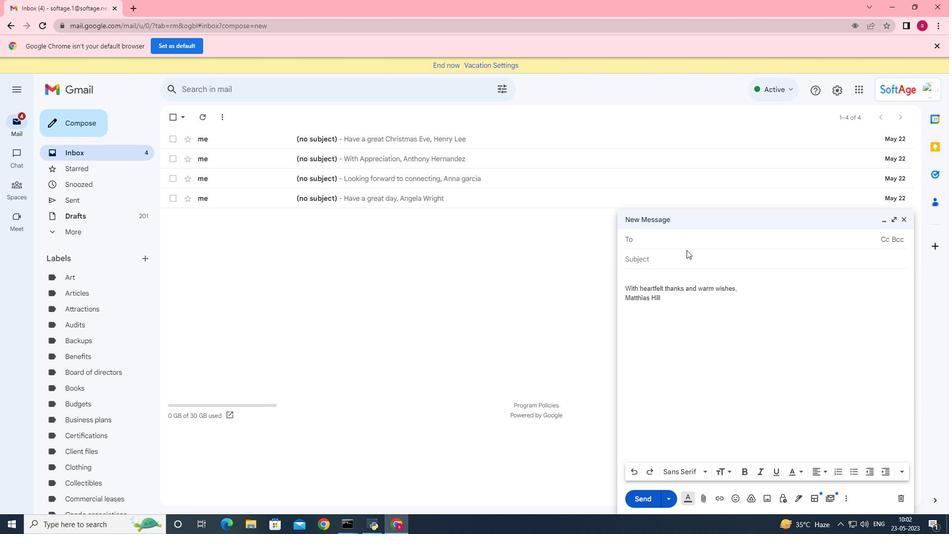 
Action: Key pressed <Key.shift>Softage.3<Key.shift>@softage.ney<Key.backspace>t
Screenshot: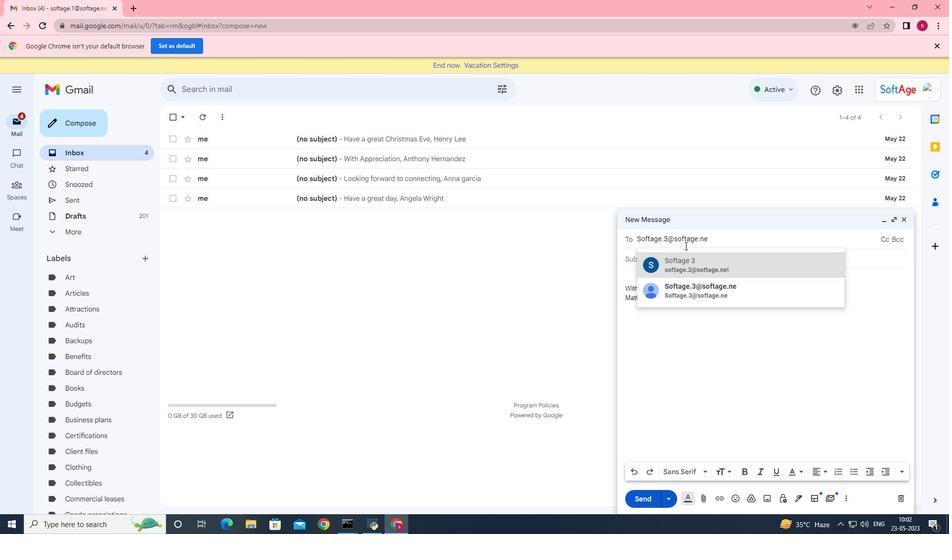 
Action: Mouse moved to (692, 265)
Screenshot: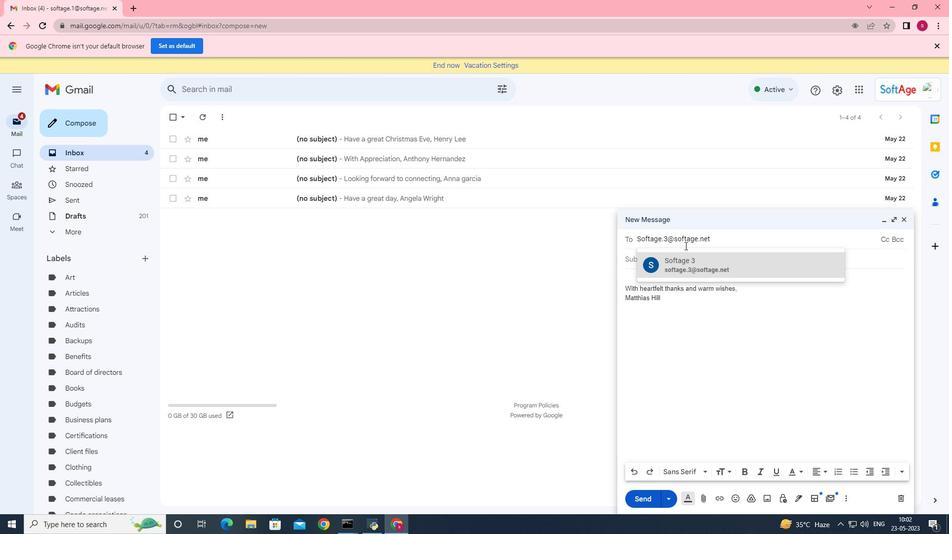 
Action: Mouse pressed left at (692, 265)
Screenshot: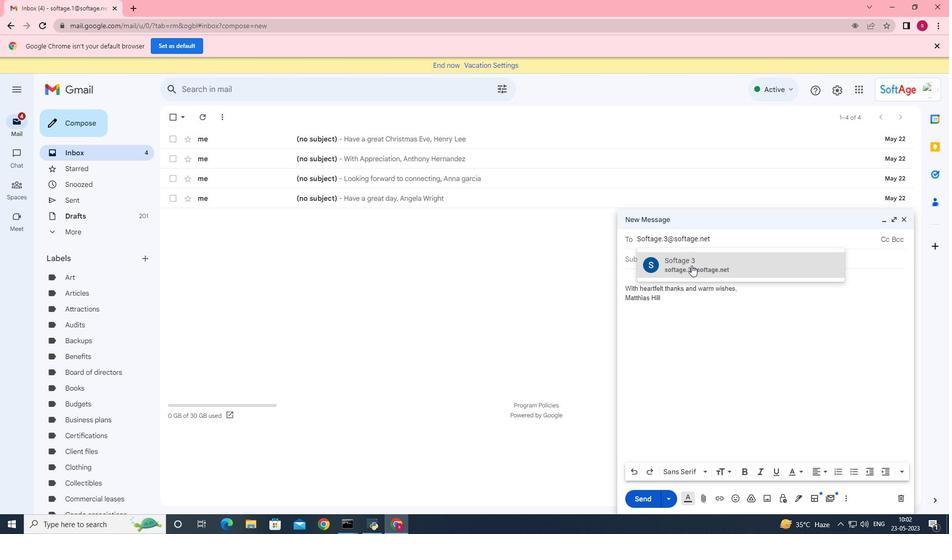 
Action: Mouse moved to (849, 499)
Screenshot: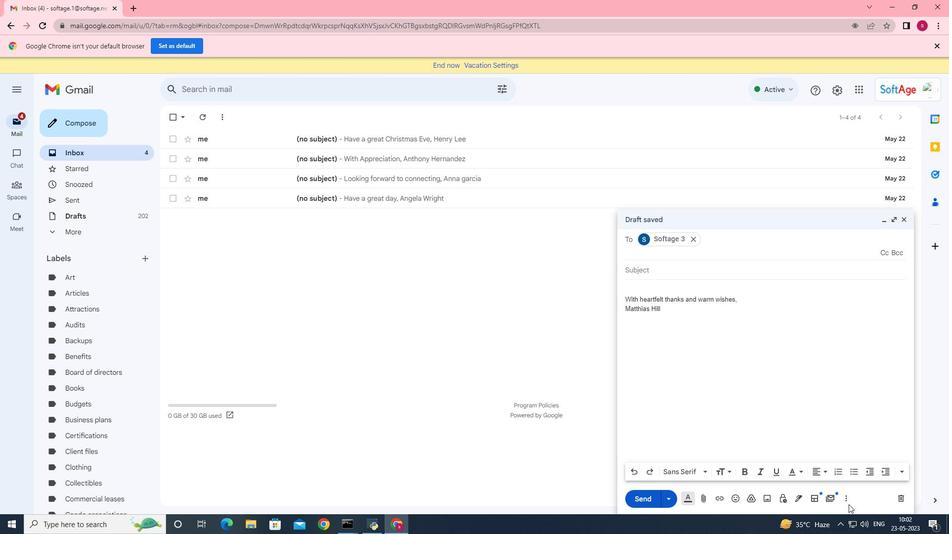 
Action: Mouse pressed left at (849, 499)
Screenshot: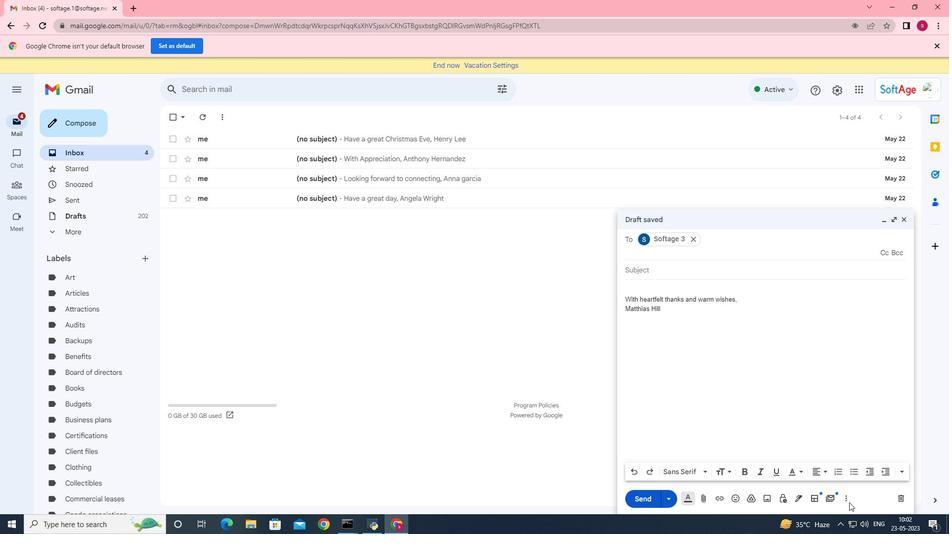 
Action: Mouse moved to (847, 498)
Screenshot: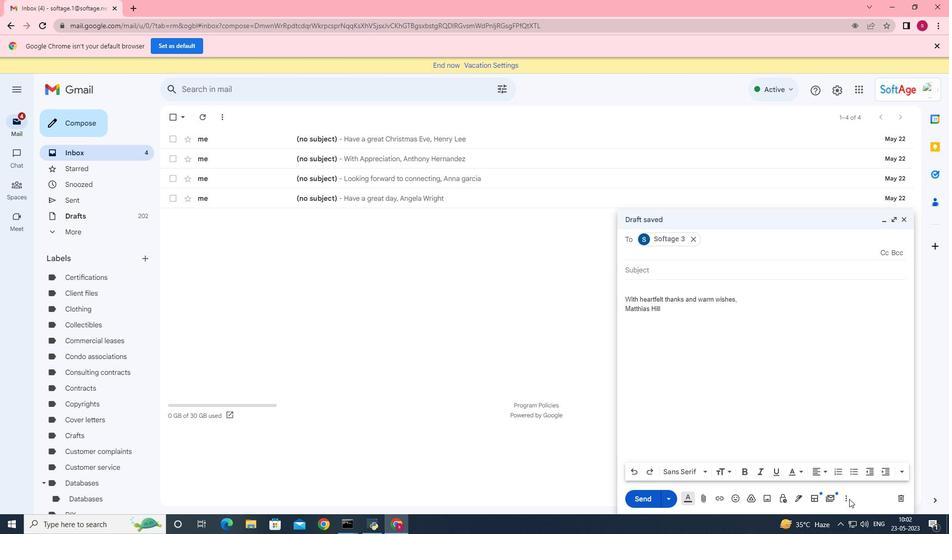 
Action: Mouse pressed left at (847, 498)
Screenshot: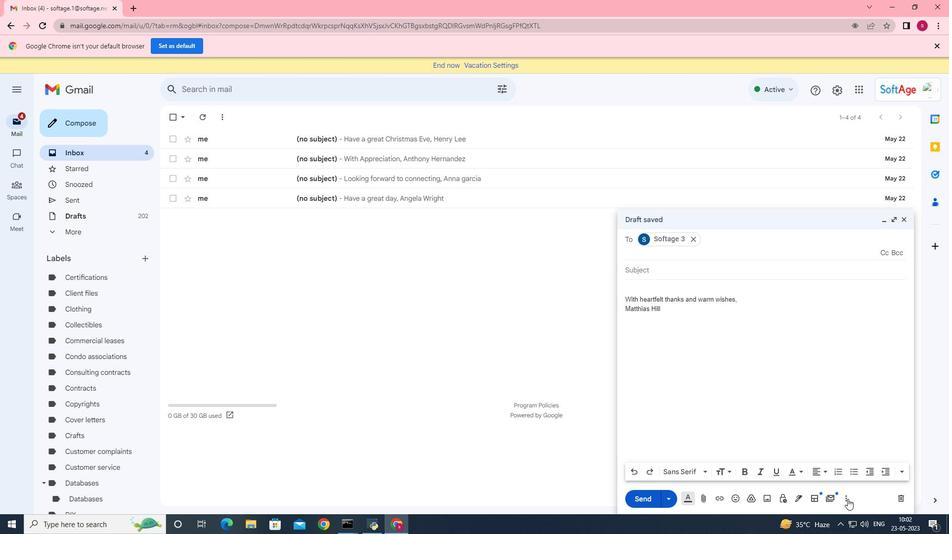 
Action: Mouse moved to (803, 405)
Screenshot: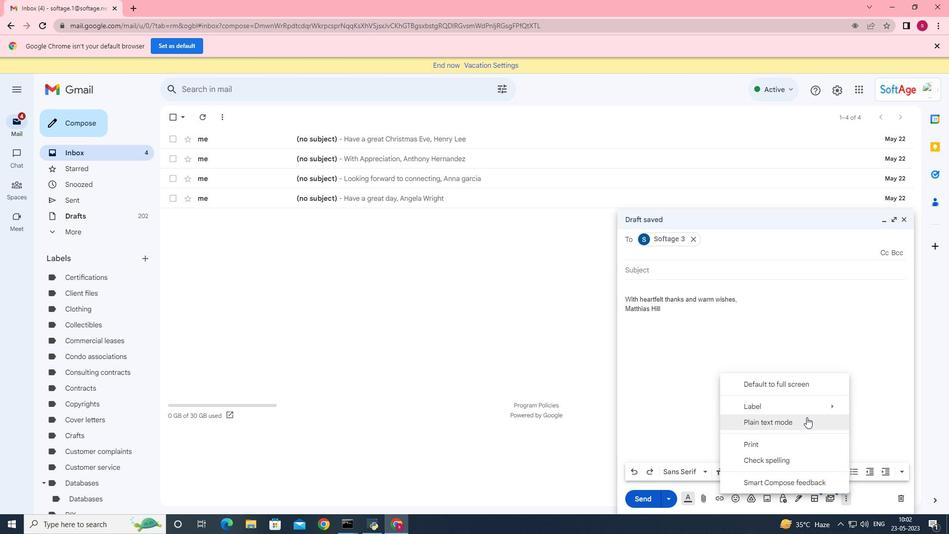 
Action: Mouse pressed left at (803, 405)
Screenshot: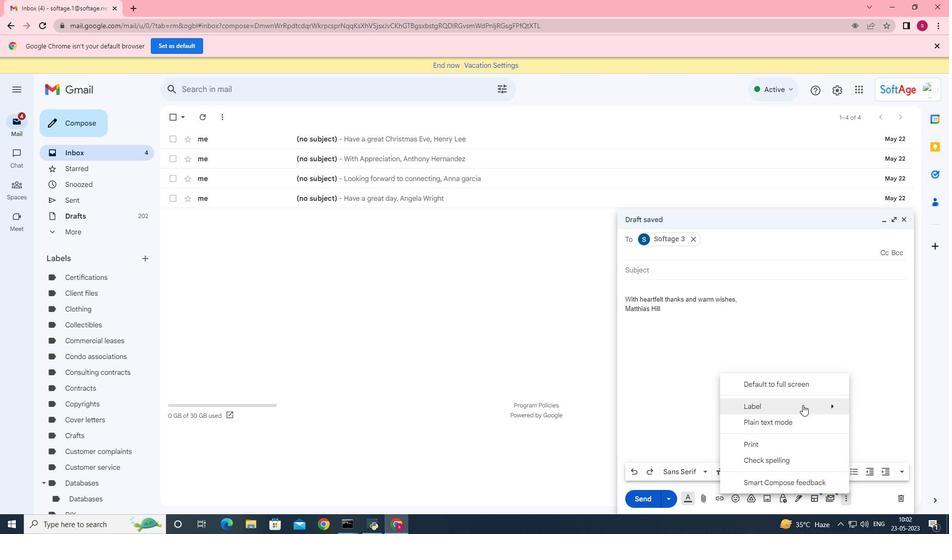 
Action: Mouse moved to (590, 385)
Screenshot: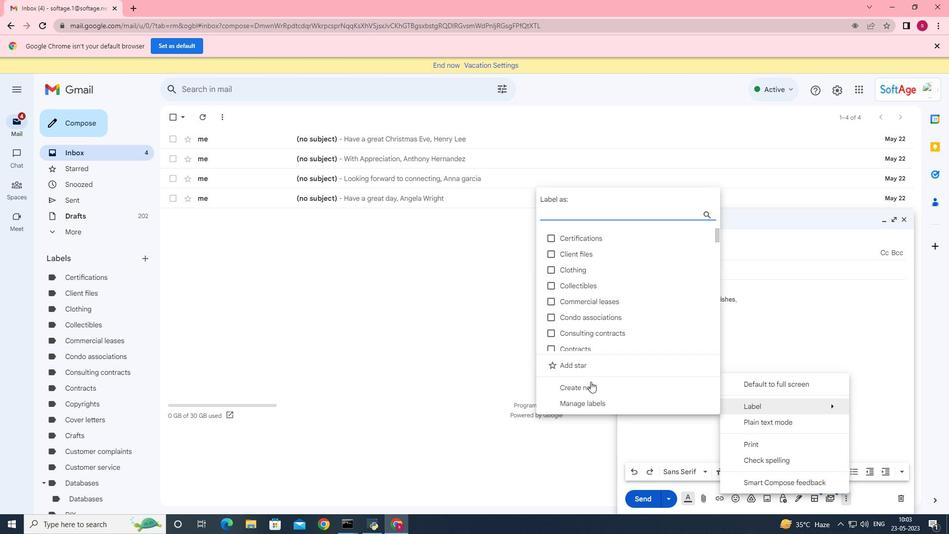 
Action: Mouse pressed left at (590, 385)
Screenshot: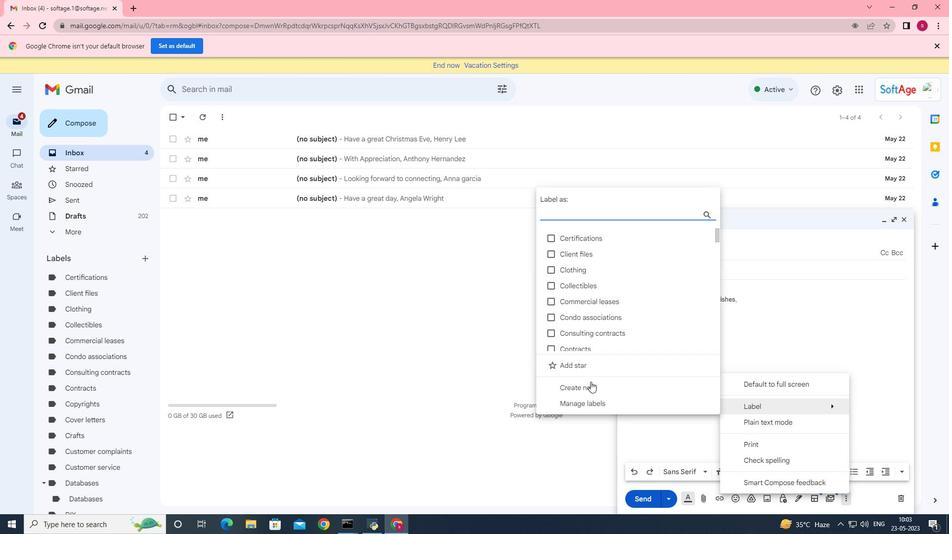 
Action: Mouse moved to (532, 288)
Screenshot: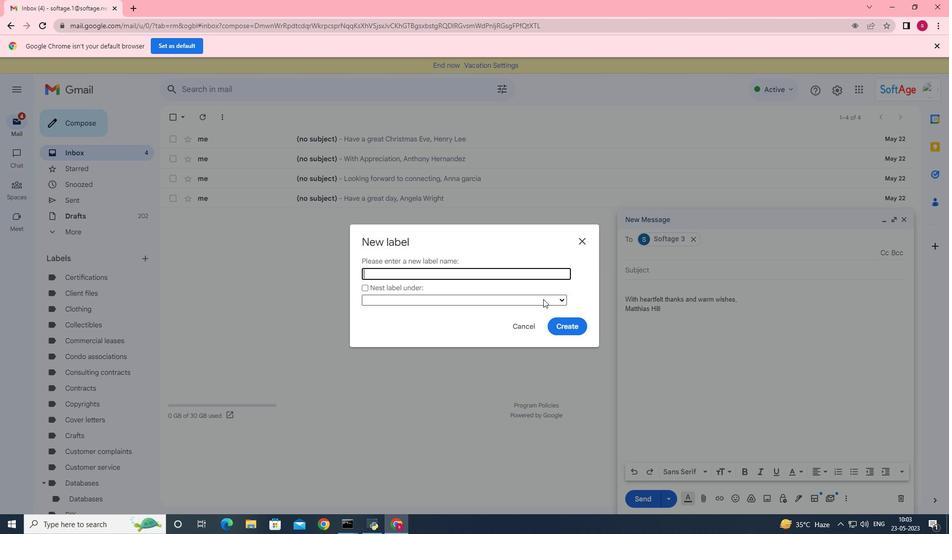 
Action: Key pressed <Key.shift><Key.shift><Key.shift><Key.shift><Key.shift><Key.shift><Key.shift><Key.shift><Key.shift><Key.shift><Key.shift><Key.shift><Key.shift>Meeting<Key.space>minutes
Screenshot: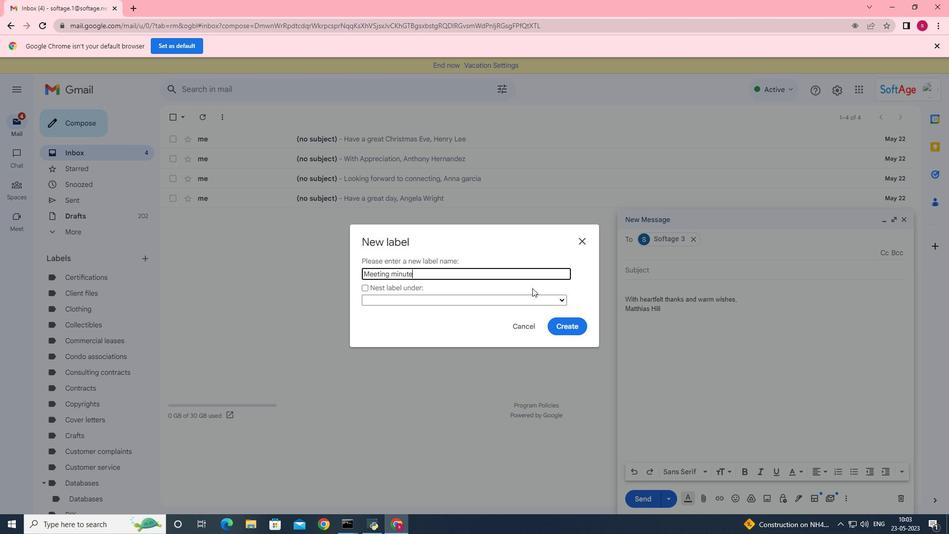 
Action: Mouse moved to (578, 324)
Screenshot: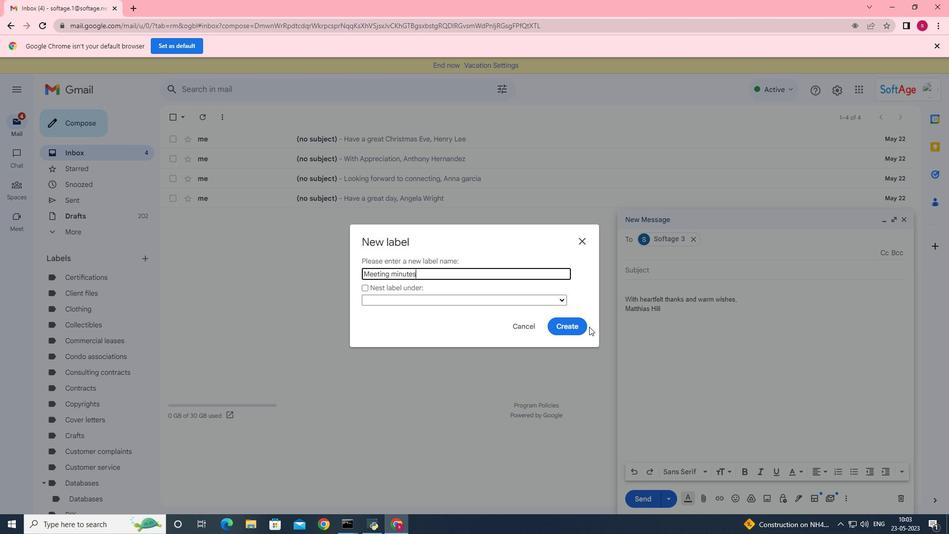 
Action: Mouse pressed left at (578, 324)
Screenshot: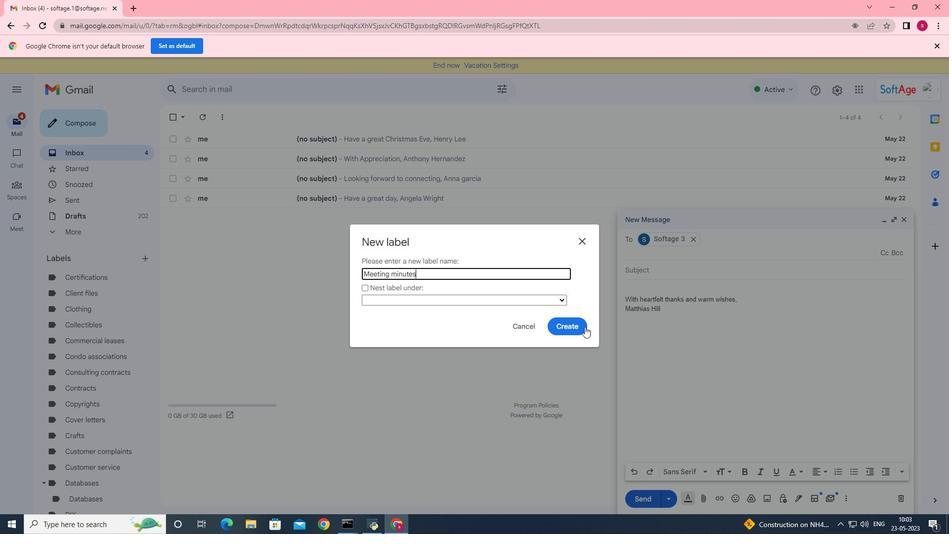 
Action: Mouse moved to (644, 501)
Screenshot: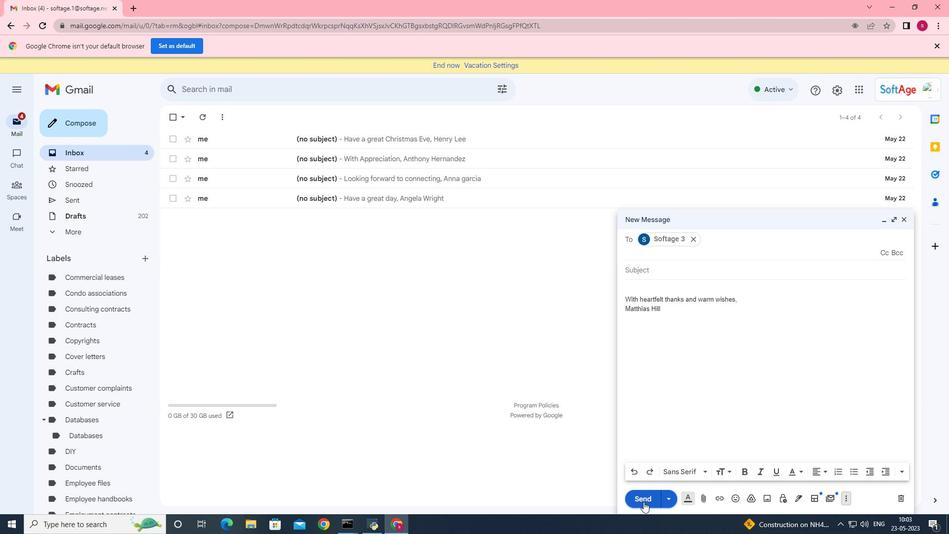 
Action: Mouse pressed left at (644, 501)
Screenshot: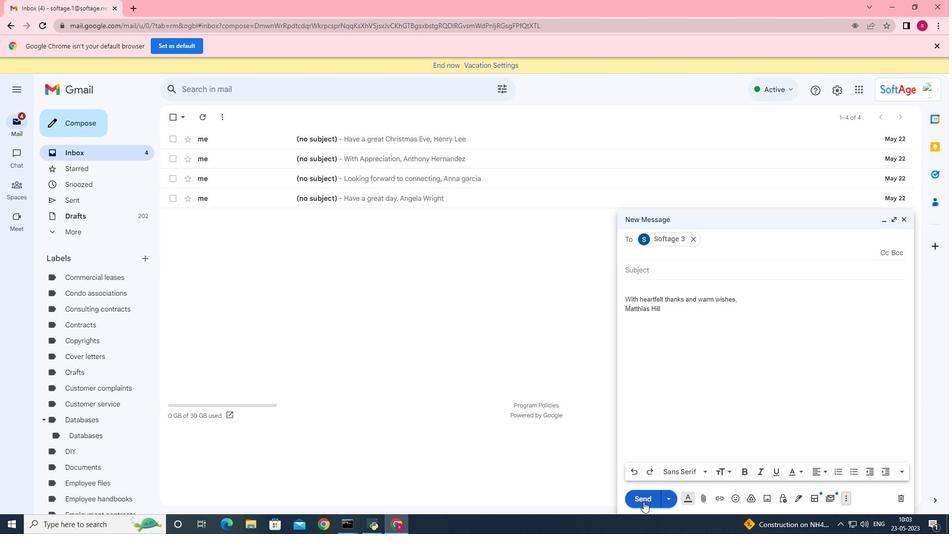 
Action: Mouse moved to (593, 334)
Screenshot: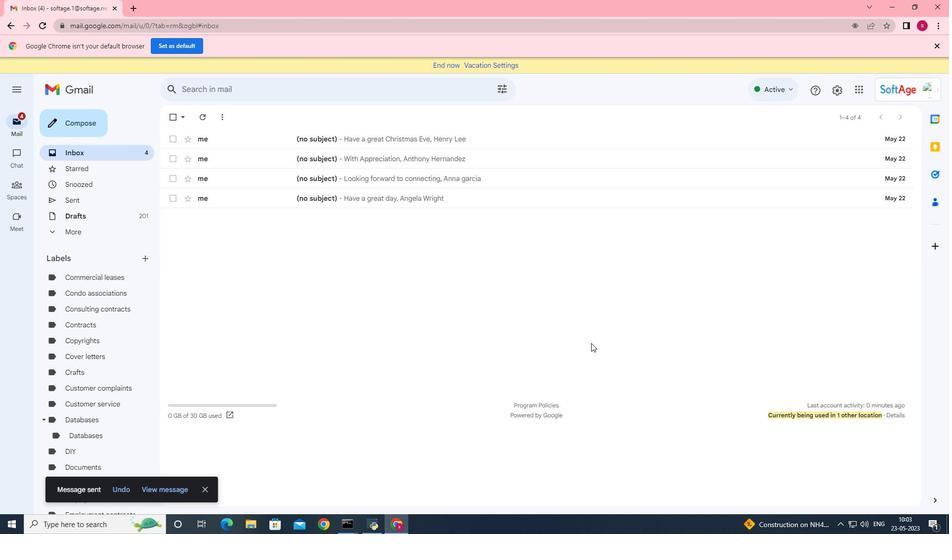 
